 Task: Find connections with filter location San Javier with filter topic #Entrepreneurshipwith filter profile language French with filter current company Jubilant Ingrevia Limited with filter school K.K.Wagh Education Societys College of Engineering, Hirabai Haribai Vidyanagari, Panchavati, Nashik 422003 with filter industry Interior Design with filter service category Leadership Development with filter keywords title Help Desk
Action: Mouse moved to (617, 78)
Screenshot: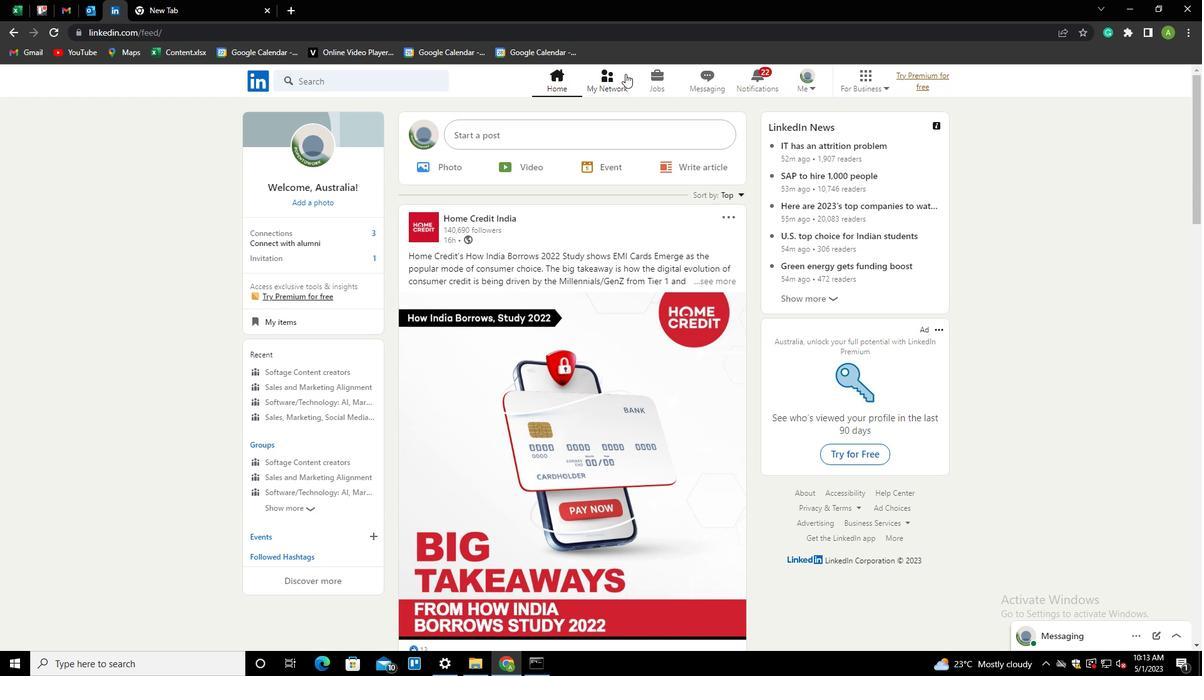 
Action: Mouse pressed left at (617, 78)
Screenshot: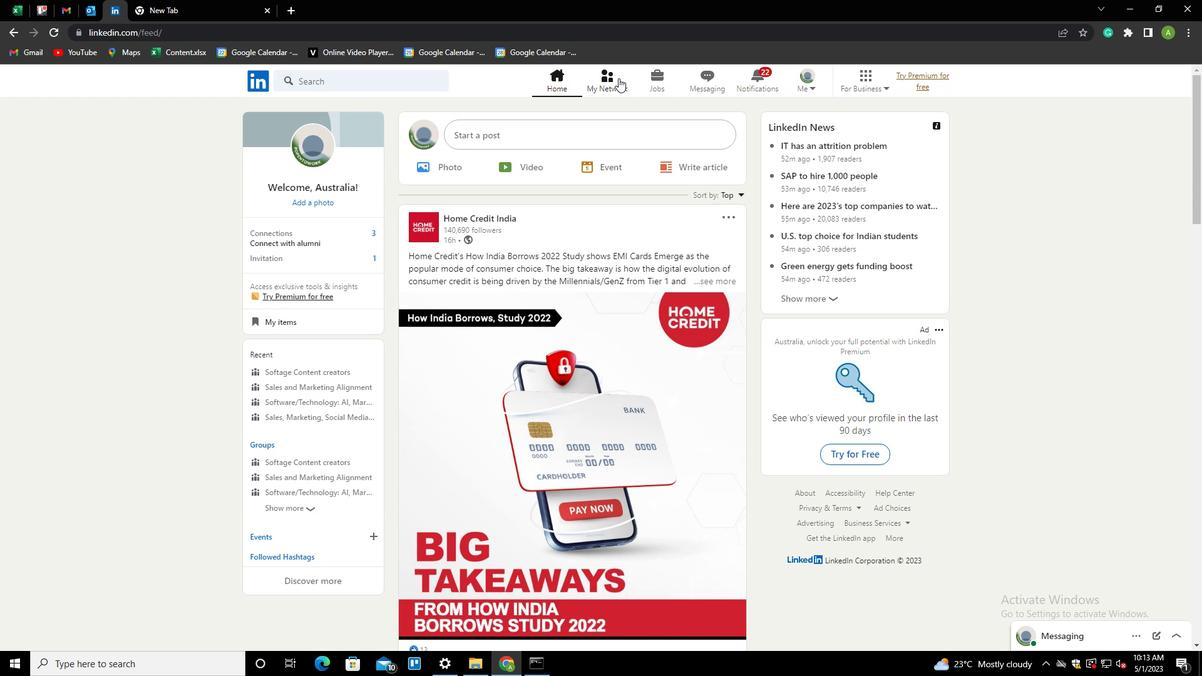 
Action: Mouse moved to (324, 154)
Screenshot: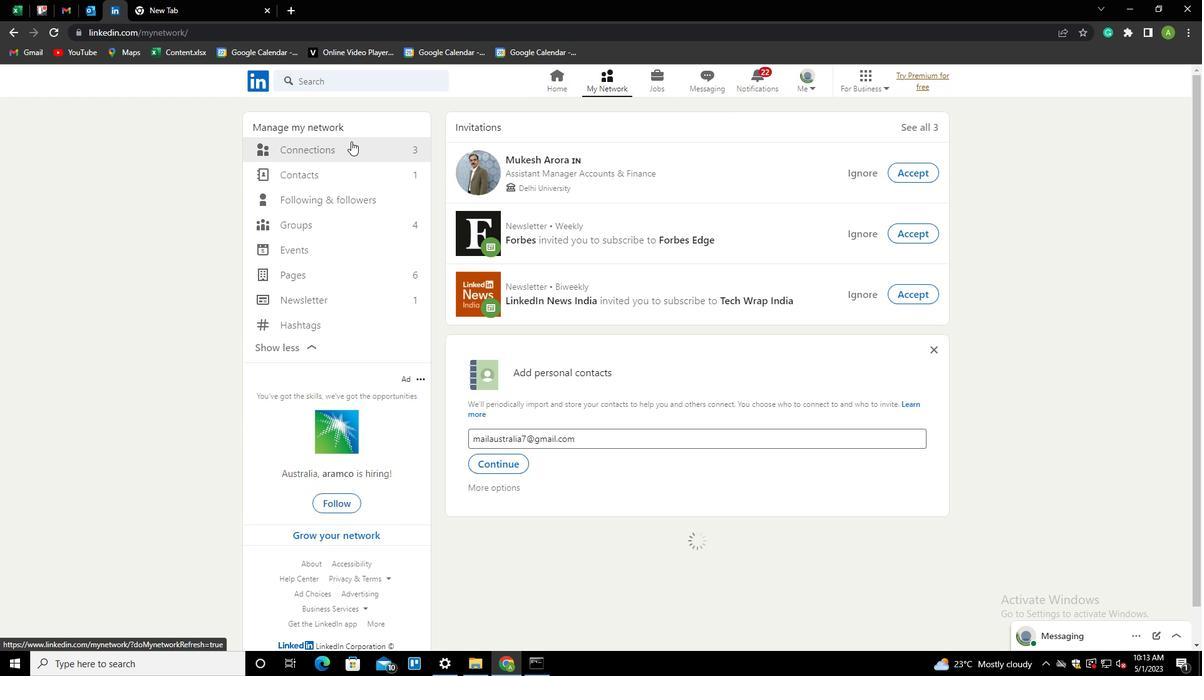 
Action: Mouse pressed left at (324, 154)
Screenshot: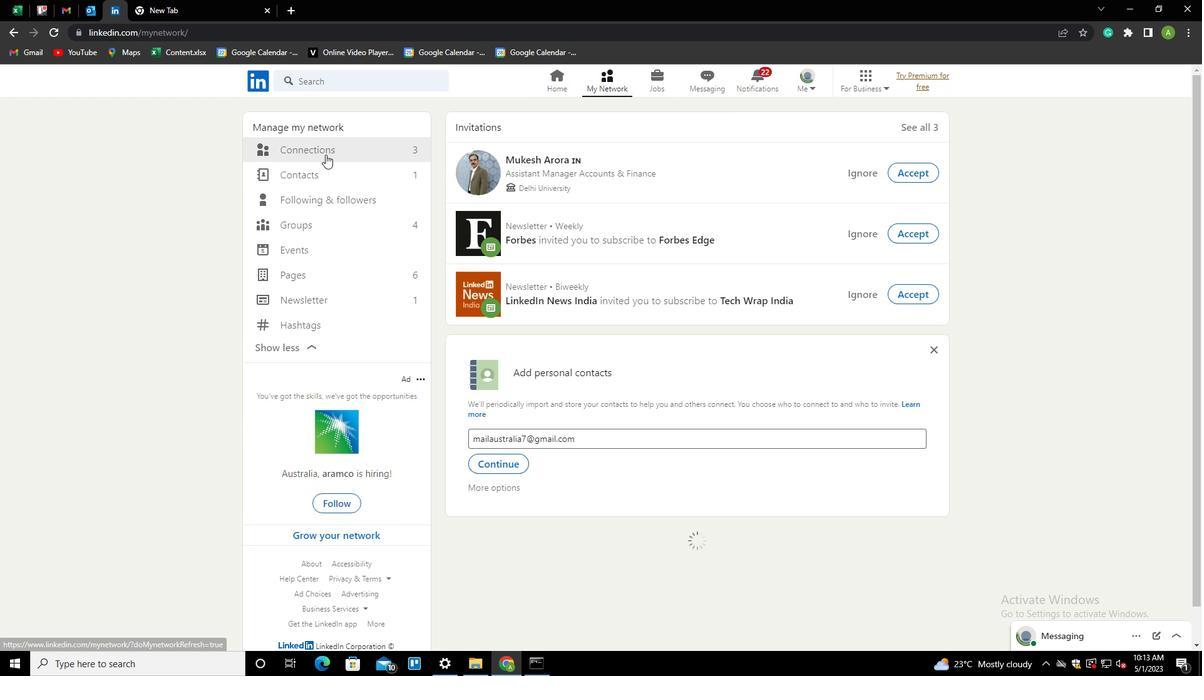 
Action: Mouse moved to (702, 148)
Screenshot: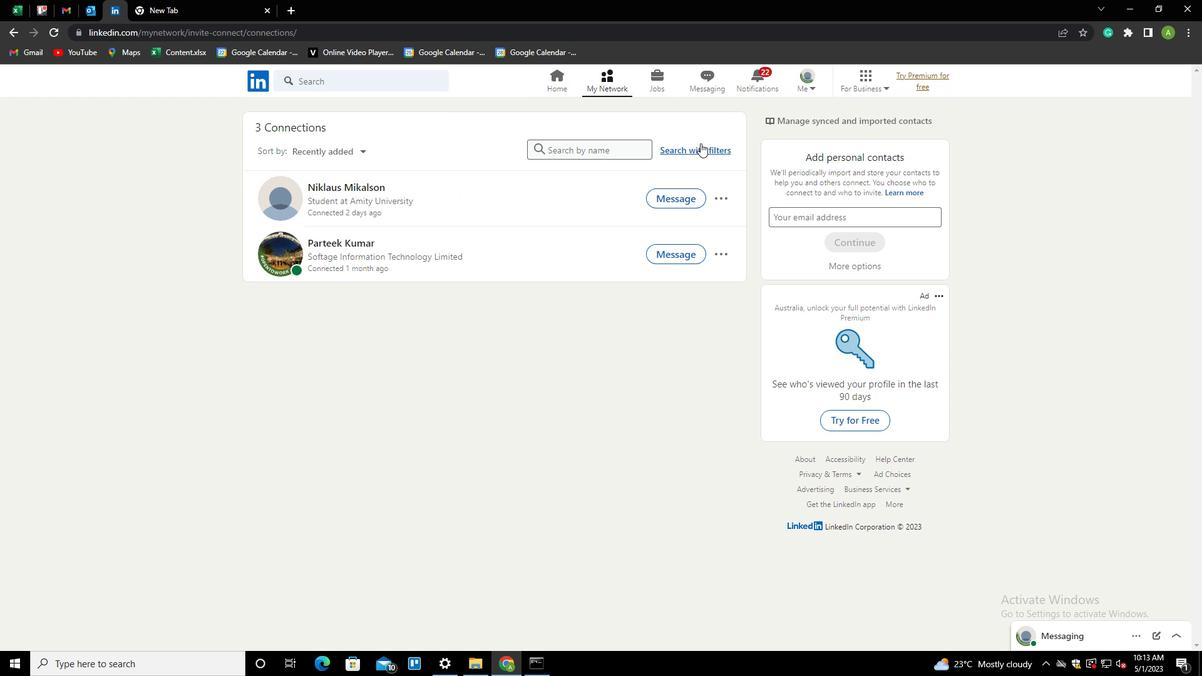 
Action: Mouse pressed left at (702, 148)
Screenshot: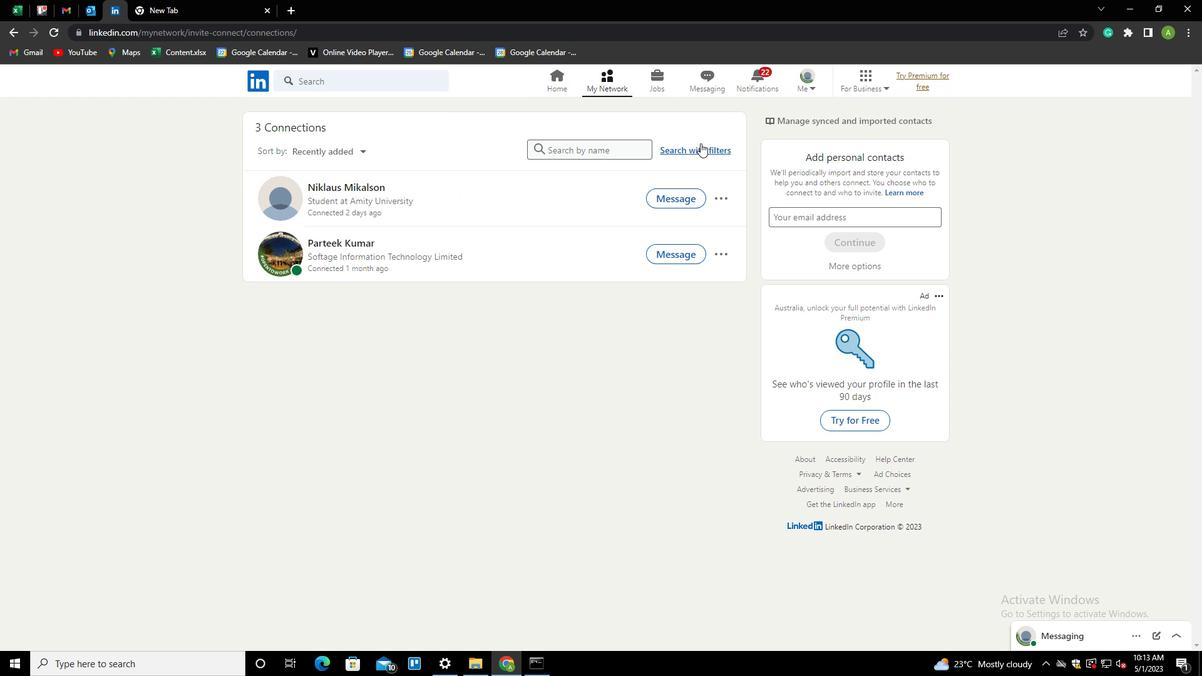 
Action: Mouse moved to (643, 118)
Screenshot: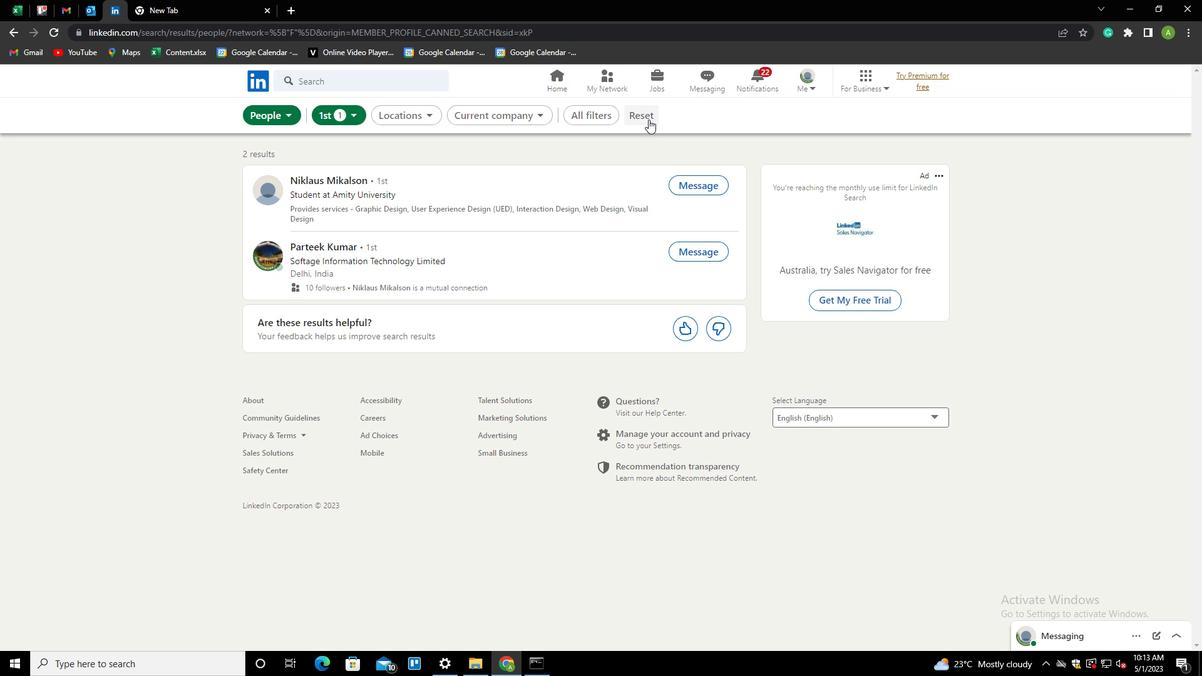 
Action: Mouse pressed left at (643, 118)
Screenshot: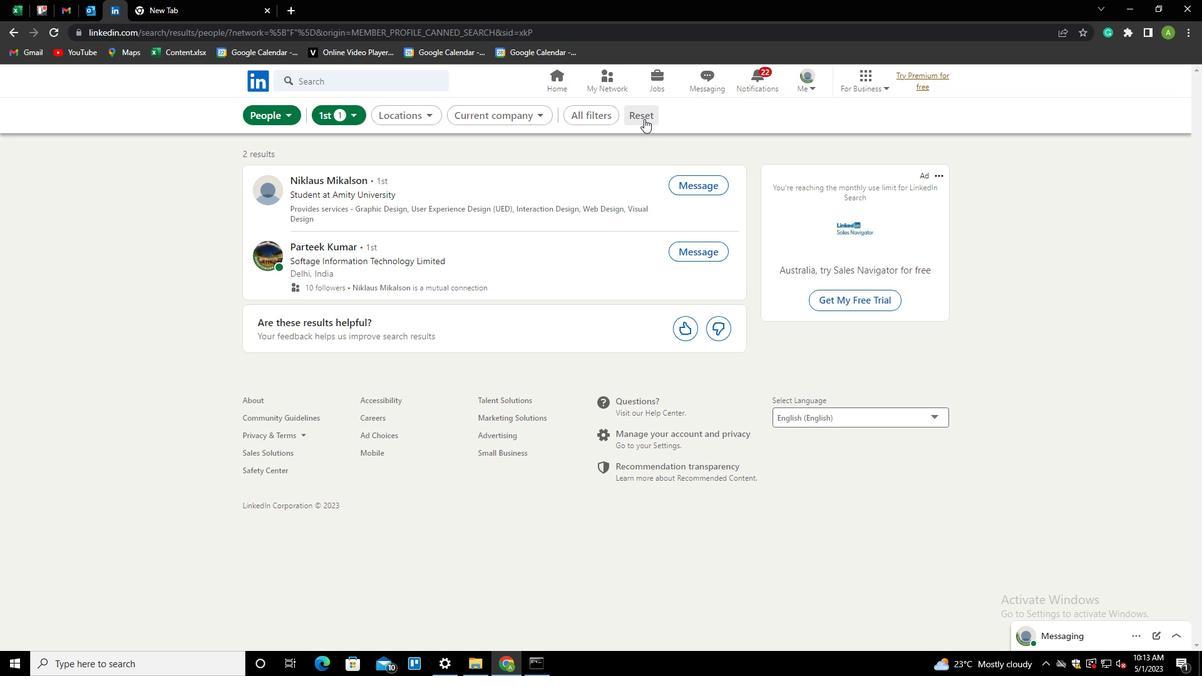 
Action: Mouse moved to (613, 116)
Screenshot: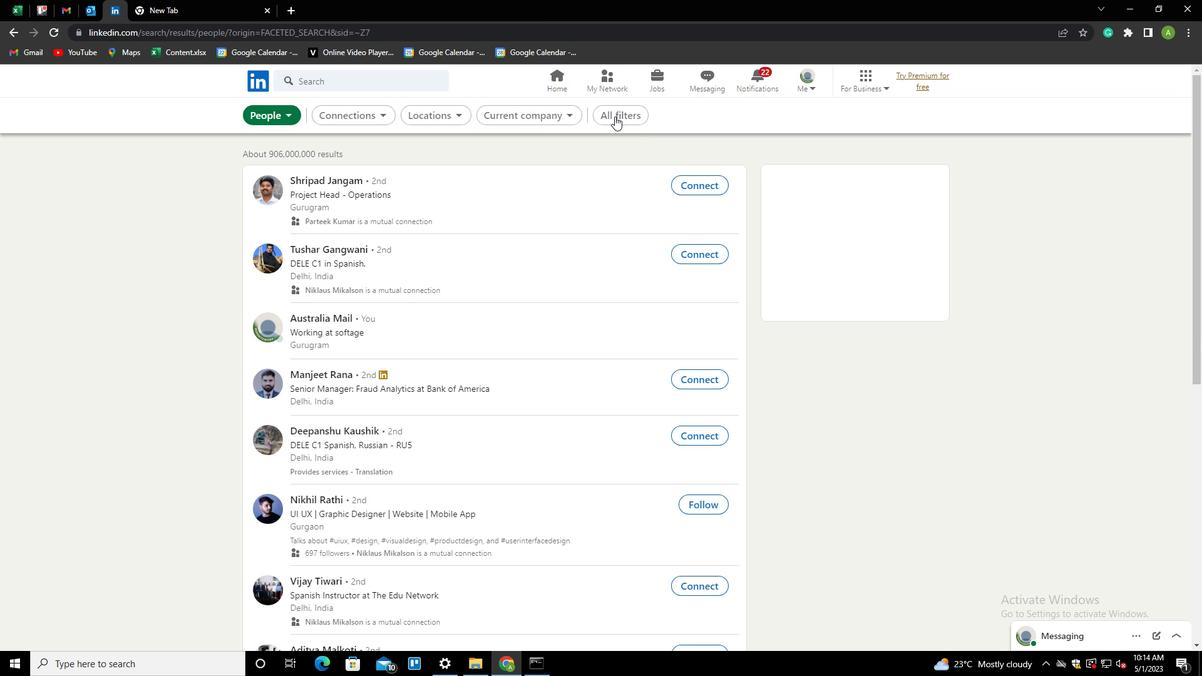
Action: Mouse pressed left at (613, 116)
Screenshot: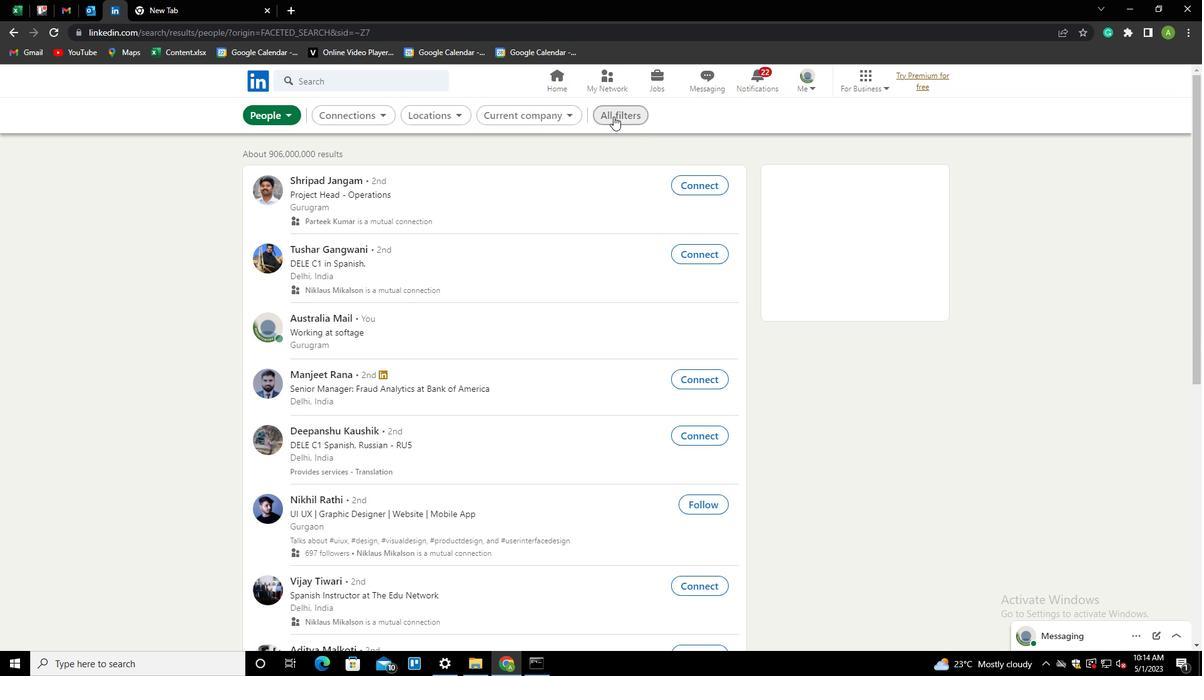 
Action: Mouse moved to (954, 309)
Screenshot: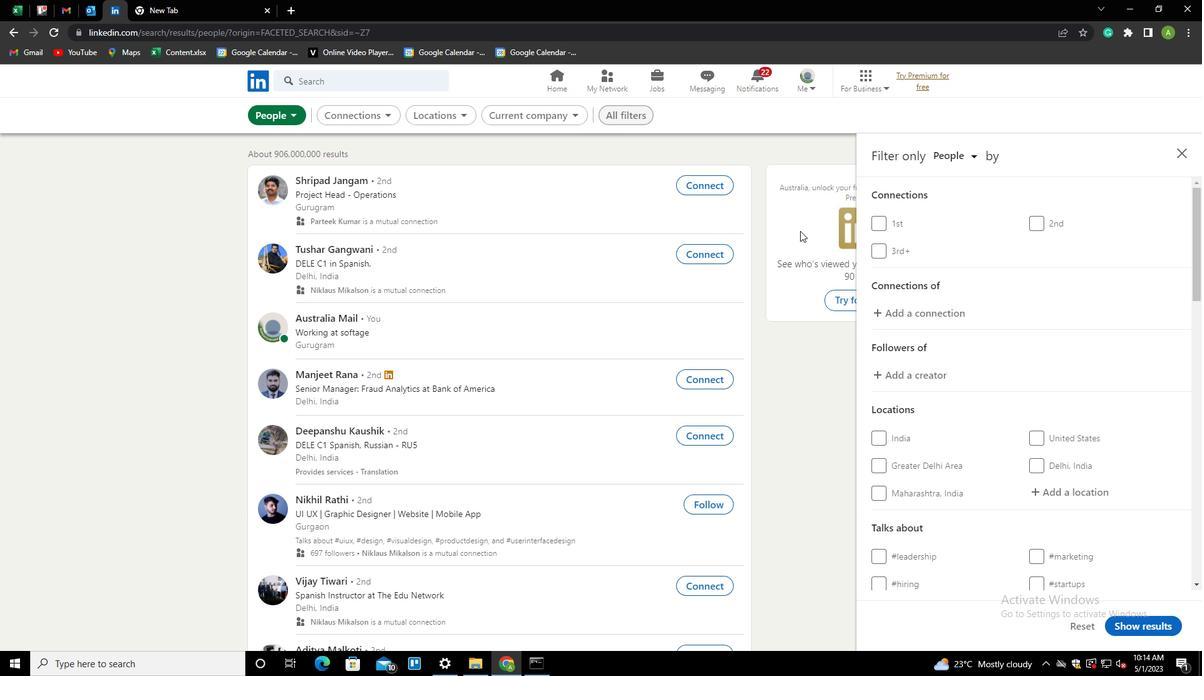 
Action: Mouse scrolled (954, 309) with delta (0, 0)
Screenshot: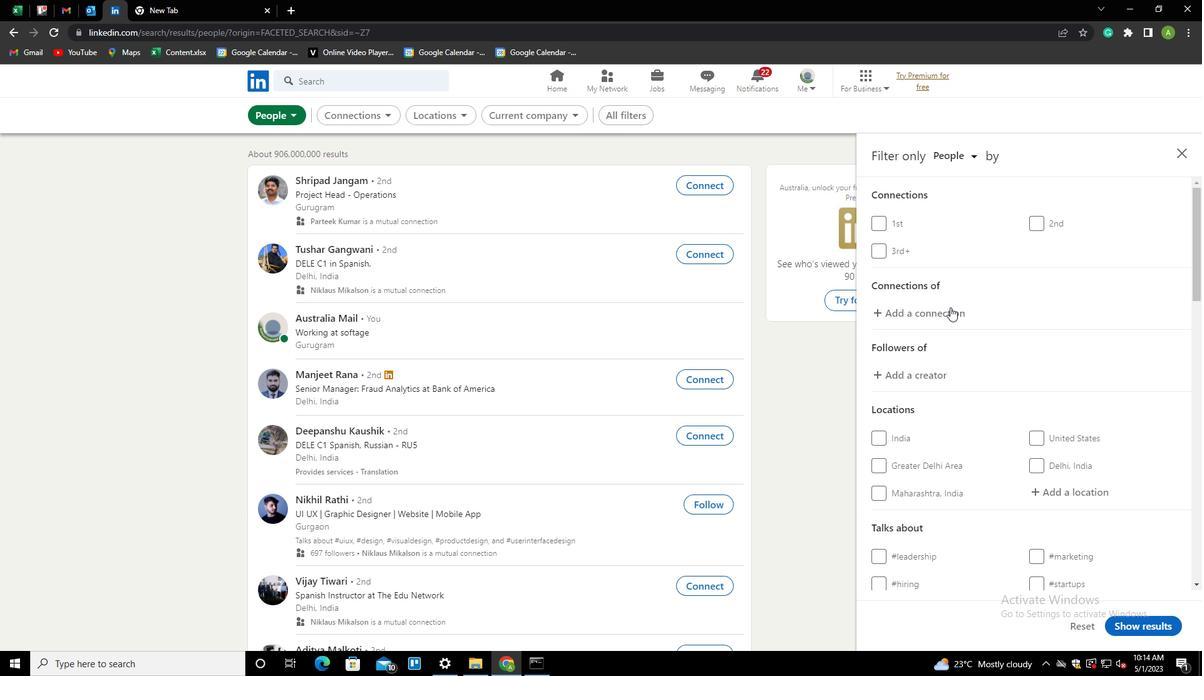 
Action: Mouse scrolled (954, 309) with delta (0, 0)
Screenshot: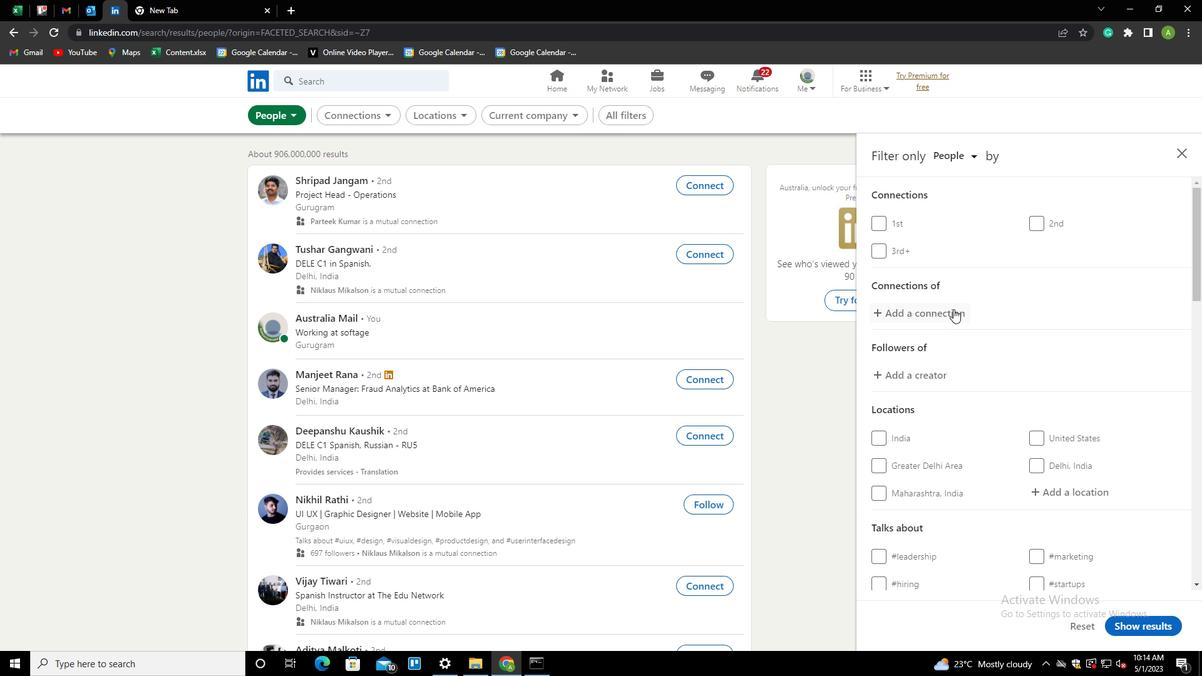 
Action: Mouse scrolled (954, 309) with delta (0, 0)
Screenshot: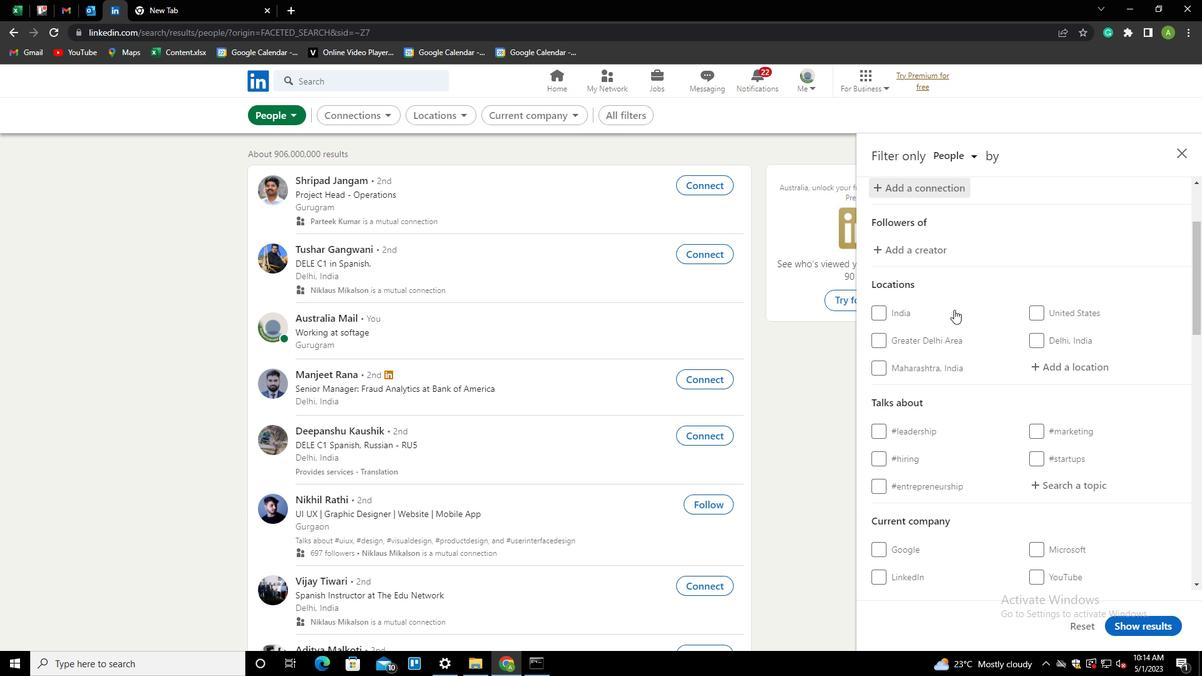 
Action: Mouse moved to (1037, 305)
Screenshot: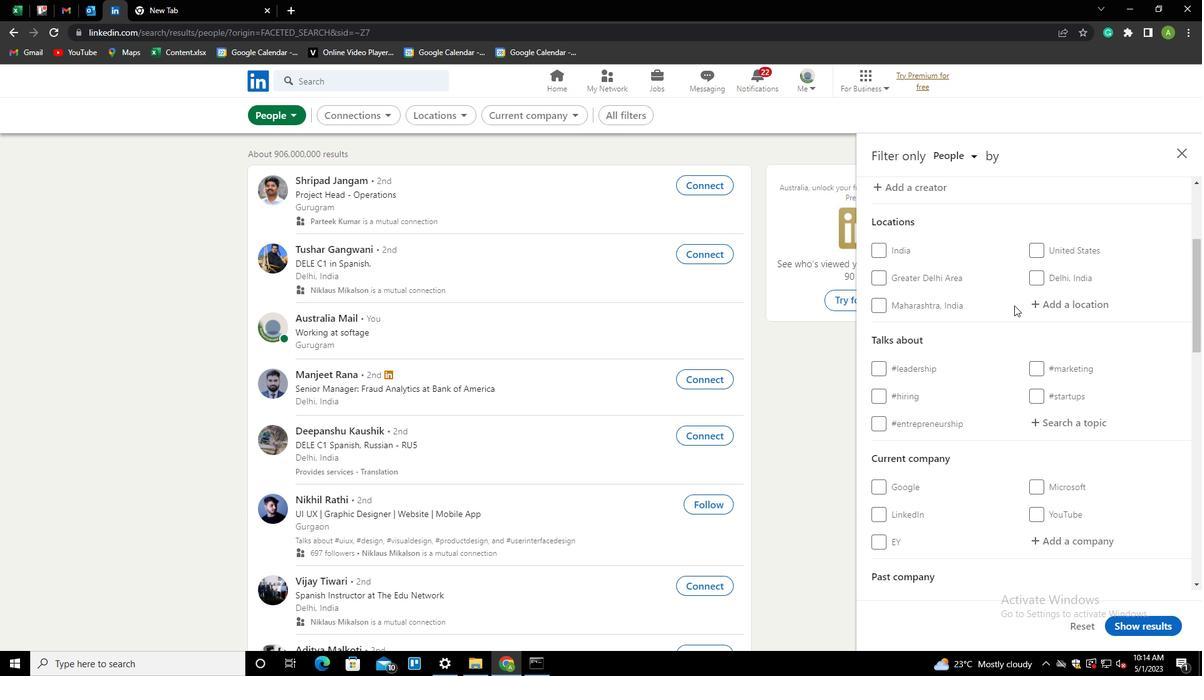 
Action: Mouse pressed left at (1037, 305)
Screenshot: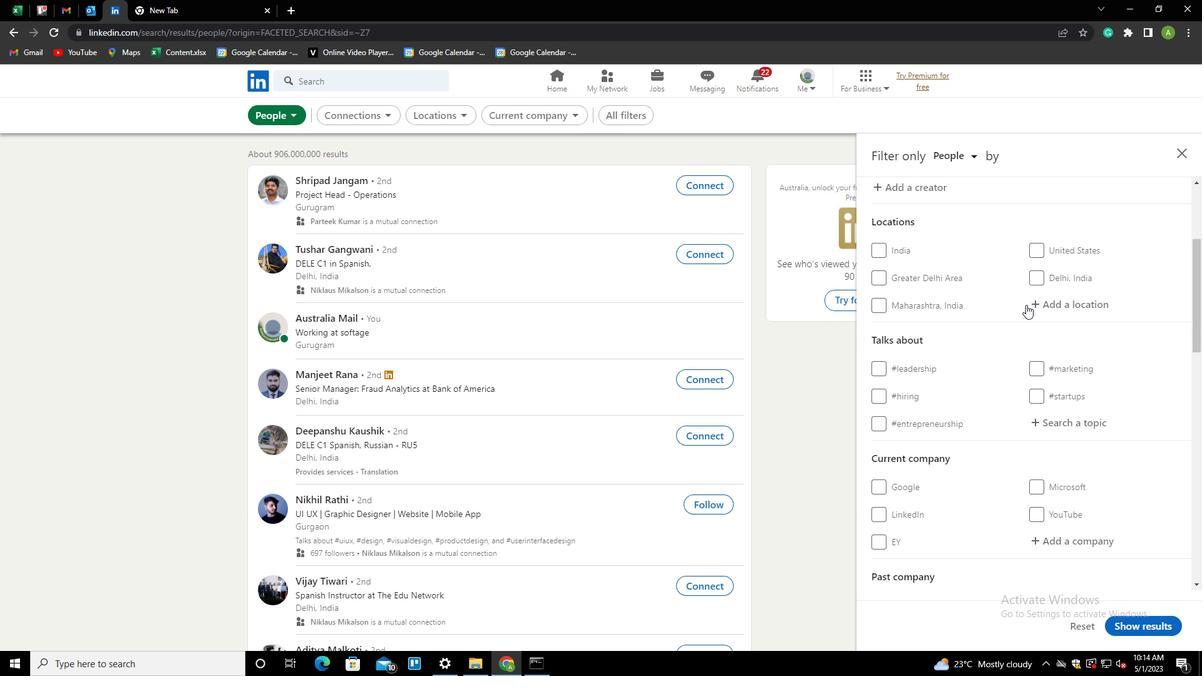 
Action: Mouse moved to (1038, 305)
Screenshot: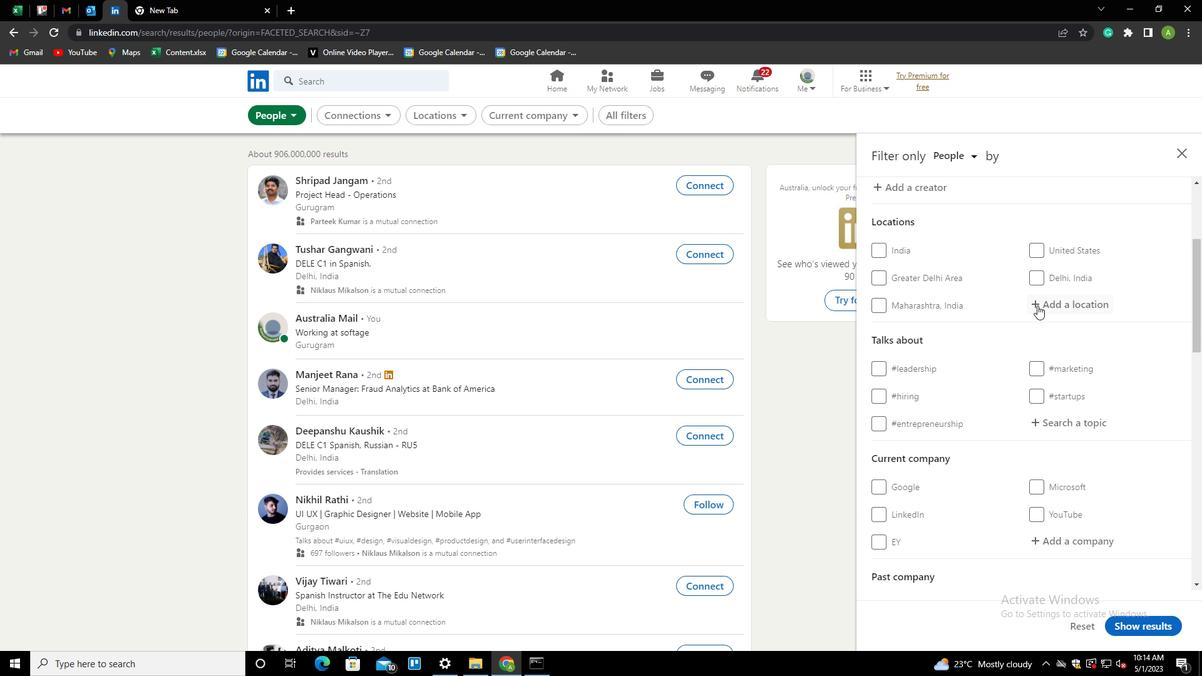 
Action: Key pressed <Key.shift><Key.shift><Key.shift><Key.shift><Key.shift>S
Screenshot: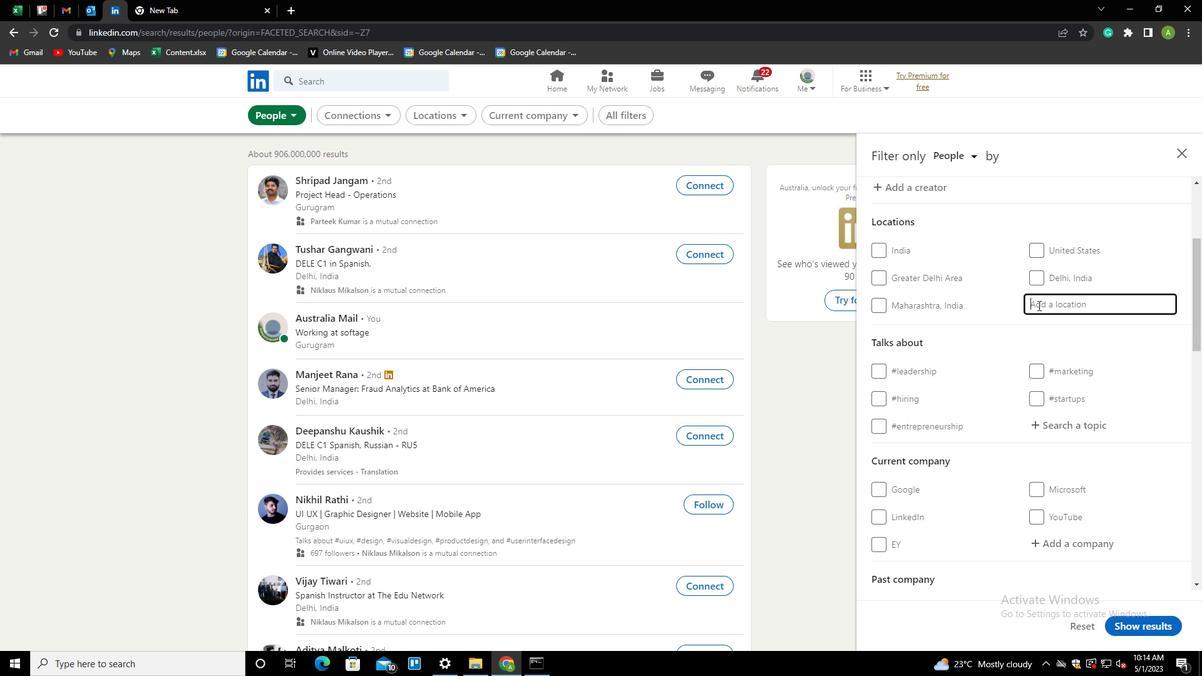 
Action: Mouse moved to (1028, 311)
Screenshot: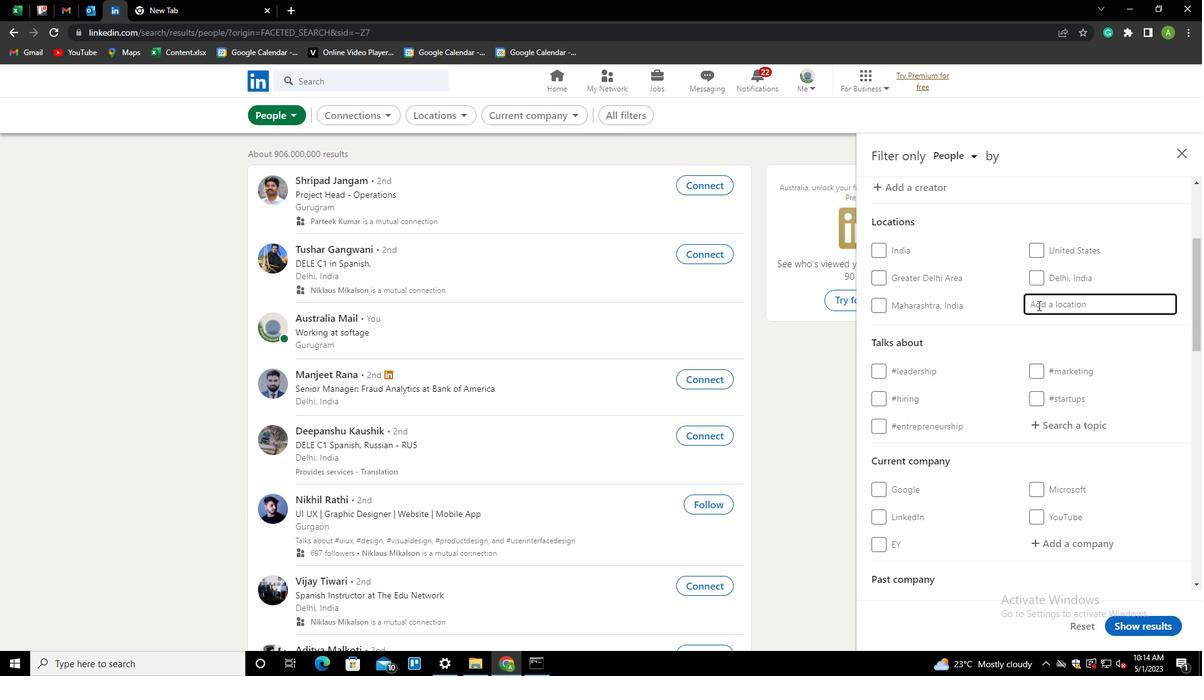 
Action: Key pressed AN<Key.shift>H<Key.backspace><Key.space><Key.shift>HA<Key.backspace><Key.backspace>JAVIER<Key.down><Key.enter>
Screenshot: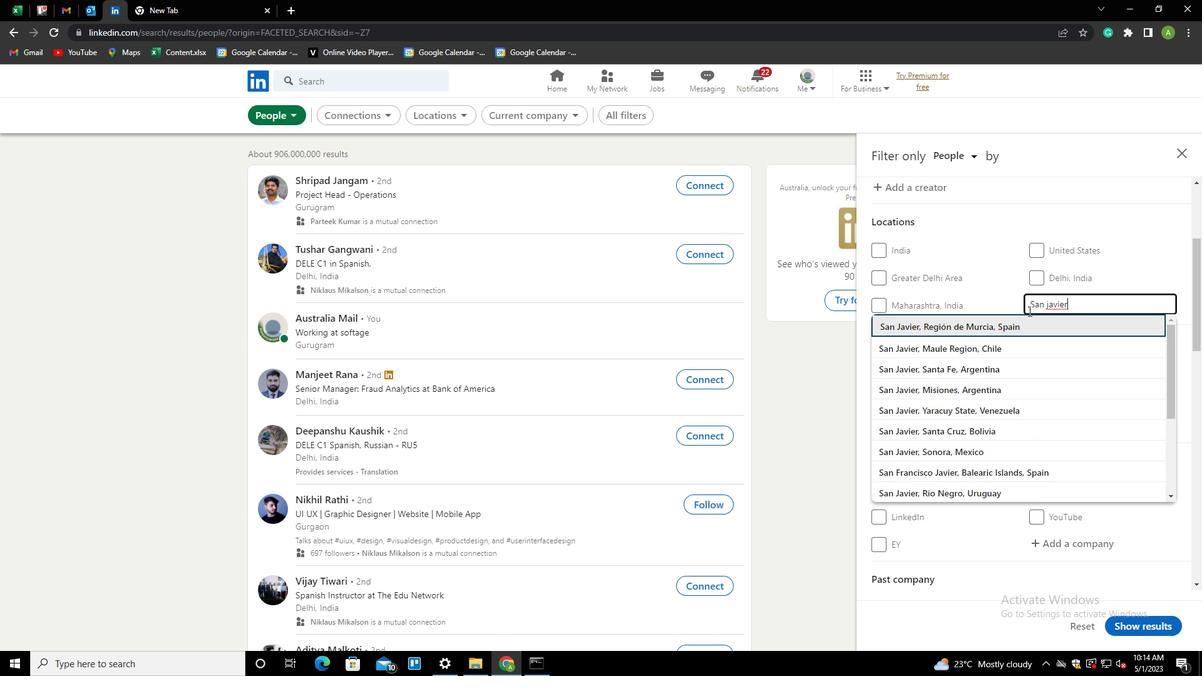 
Action: Mouse scrolled (1028, 310) with delta (0, 0)
Screenshot: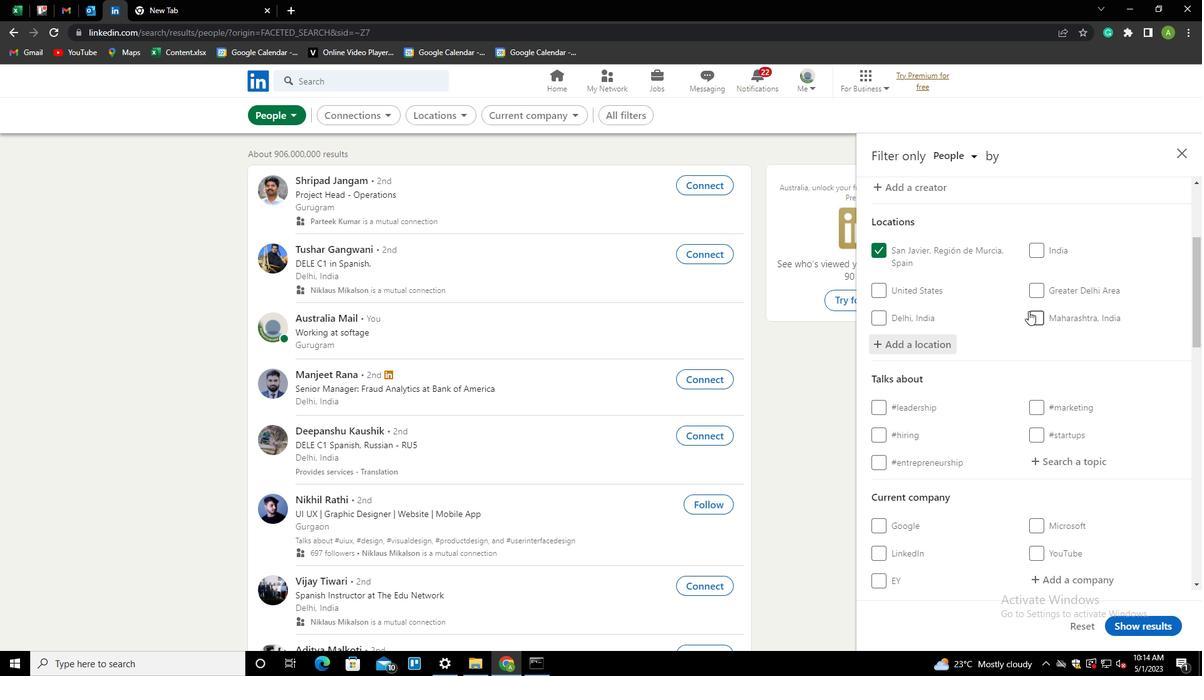 
Action: Mouse scrolled (1028, 310) with delta (0, 0)
Screenshot: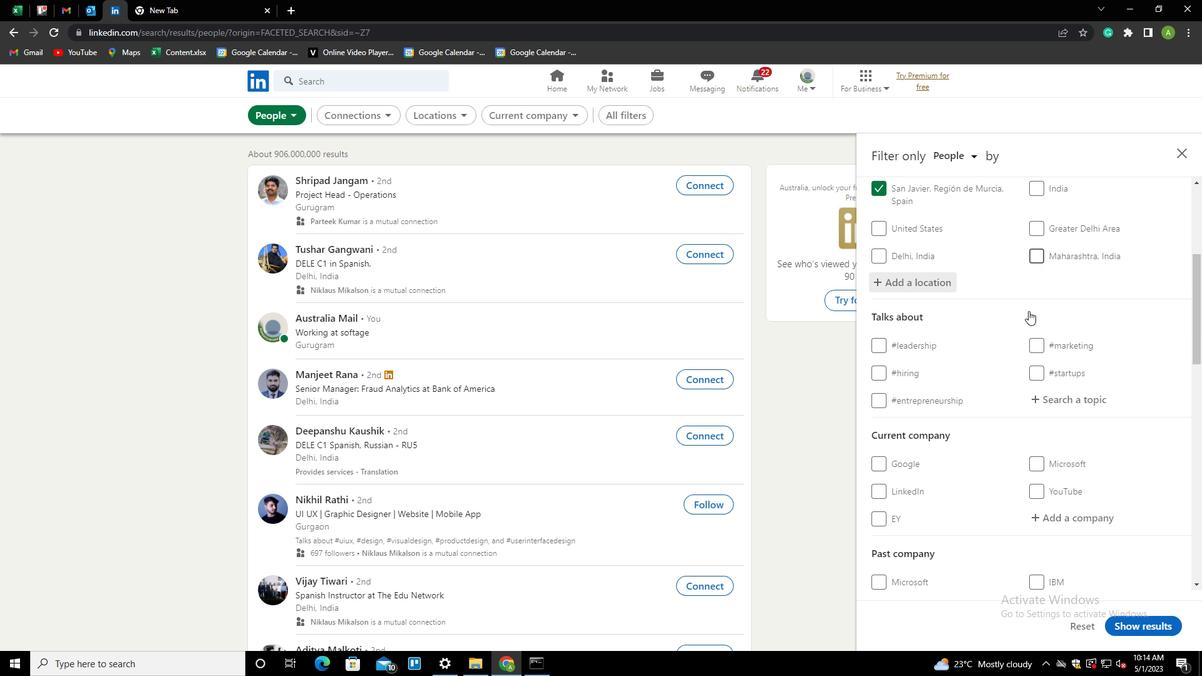 
Action: Mouse moved to (1037, 343)
Screenshot: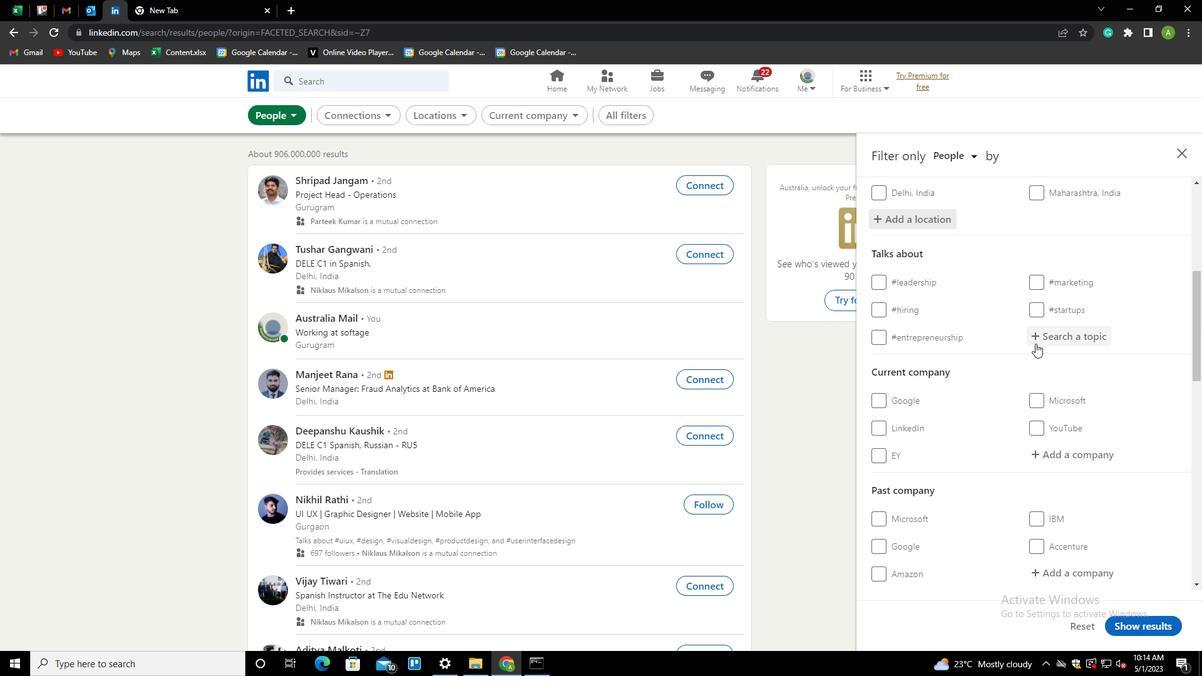 
Action: Mouse pressed left at (1037, 343)
Screenshot: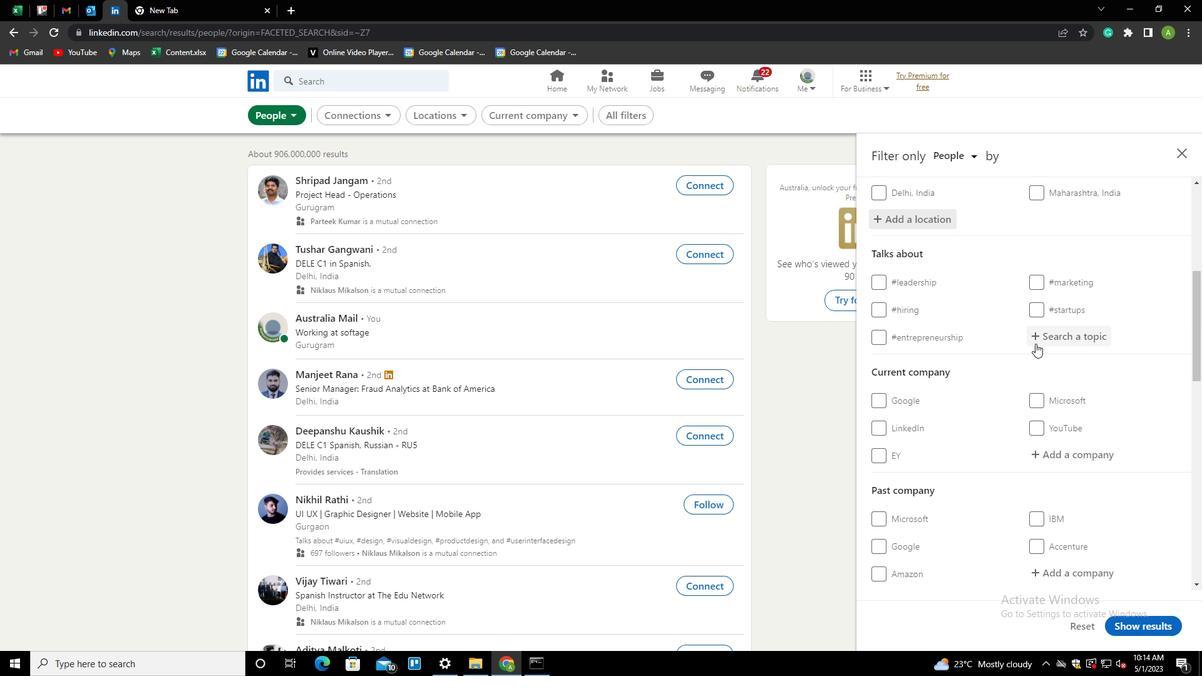 
Action: Key pressed <Key.shift>ENTREPRE<Key.down><Key.down><Key.down><Key.enter>
Screenshot: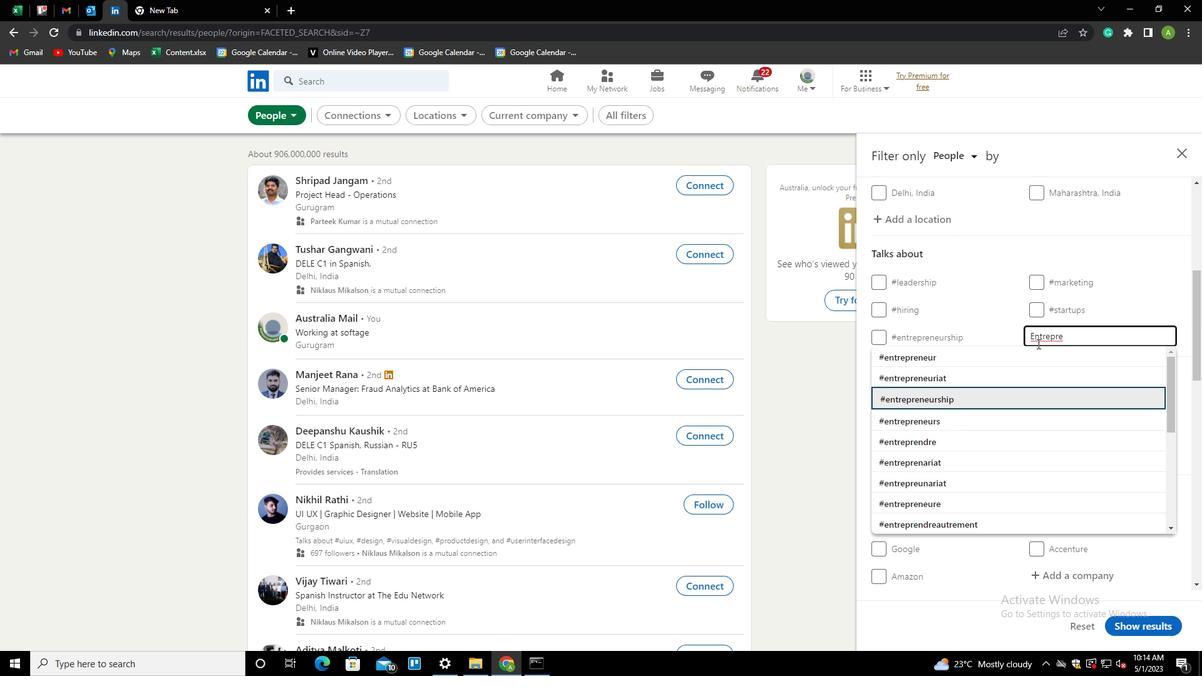 
Action: Mouse scrolled (1037, 343) with delta (0, 0)
Screenshot: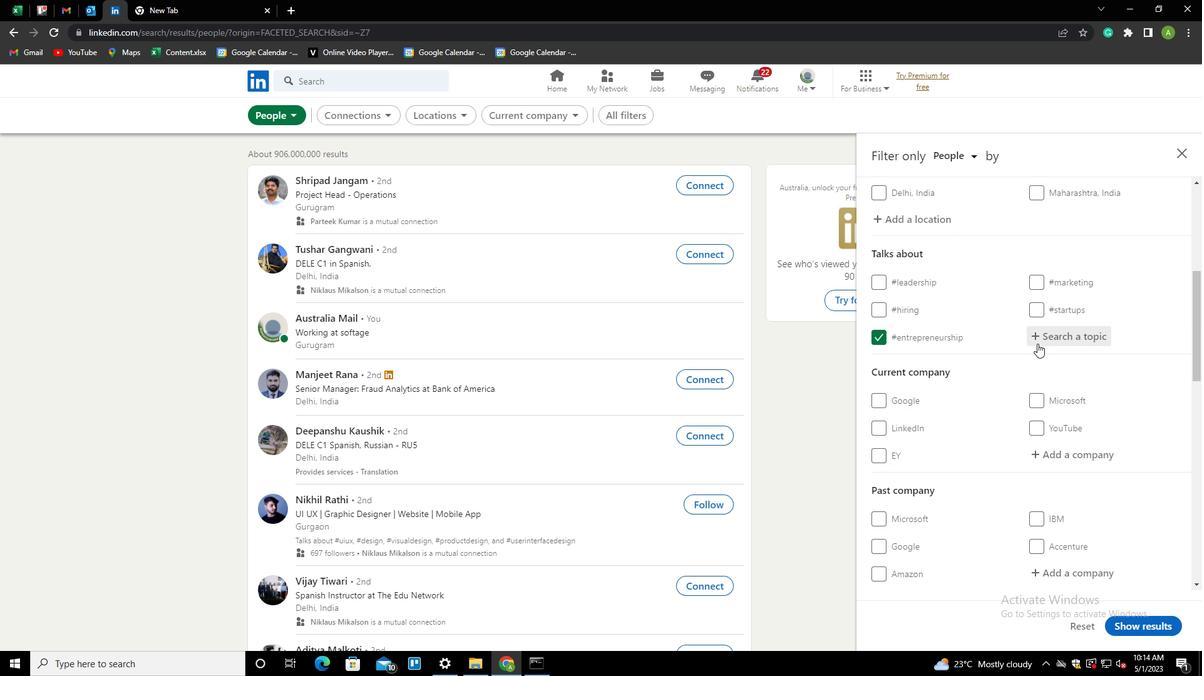 
Action: Mouse scrolled (1037, 343) with delta (0, 0)
Screenshot: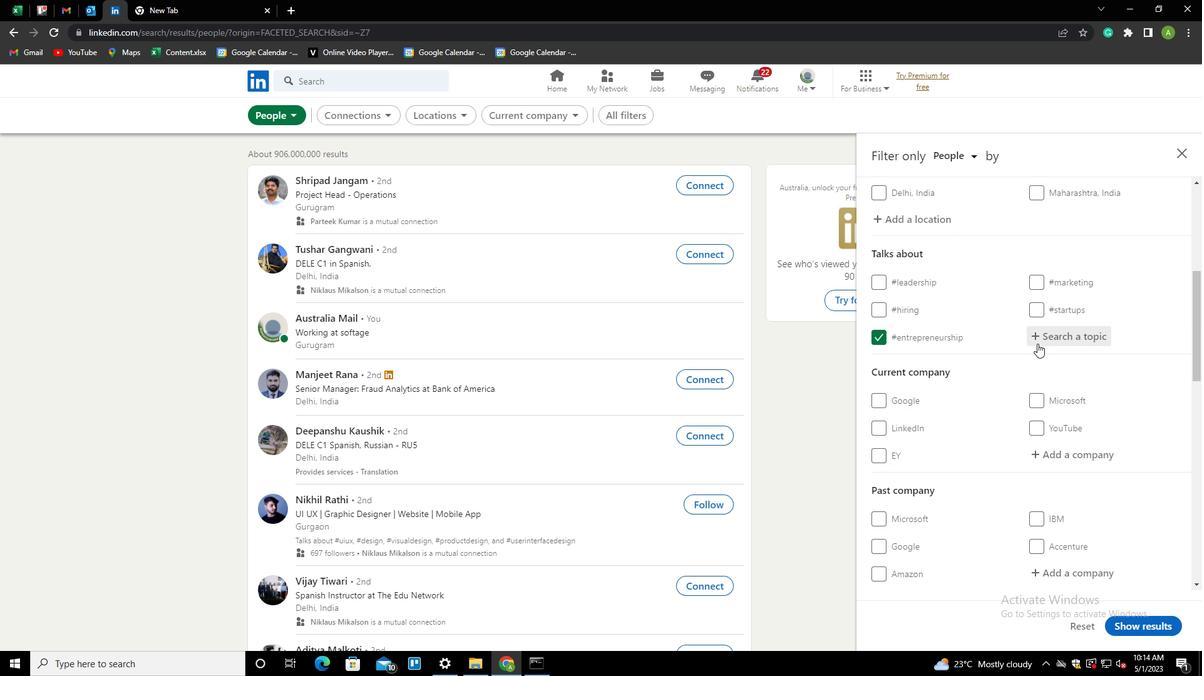 
Action: Mouse scrolled (1037, 343) with delta (0, 0)
Screenshot: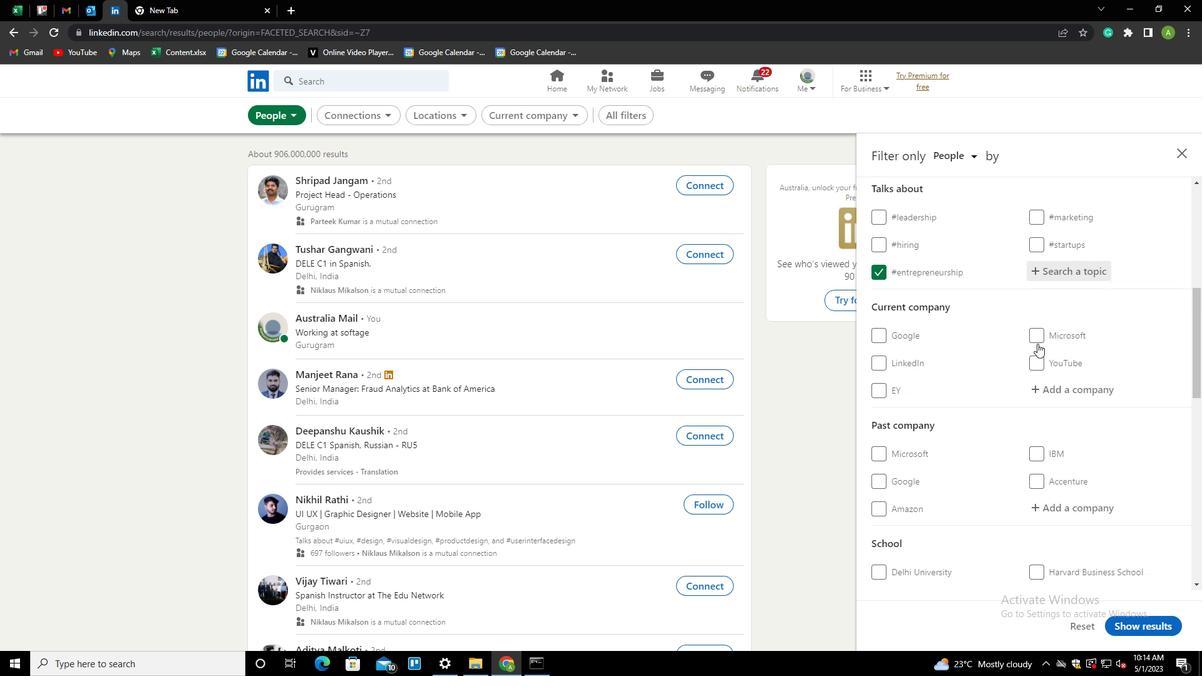 
Action: Mouse scrolled (1037, 343) with delta (0, 0)
Screenshot: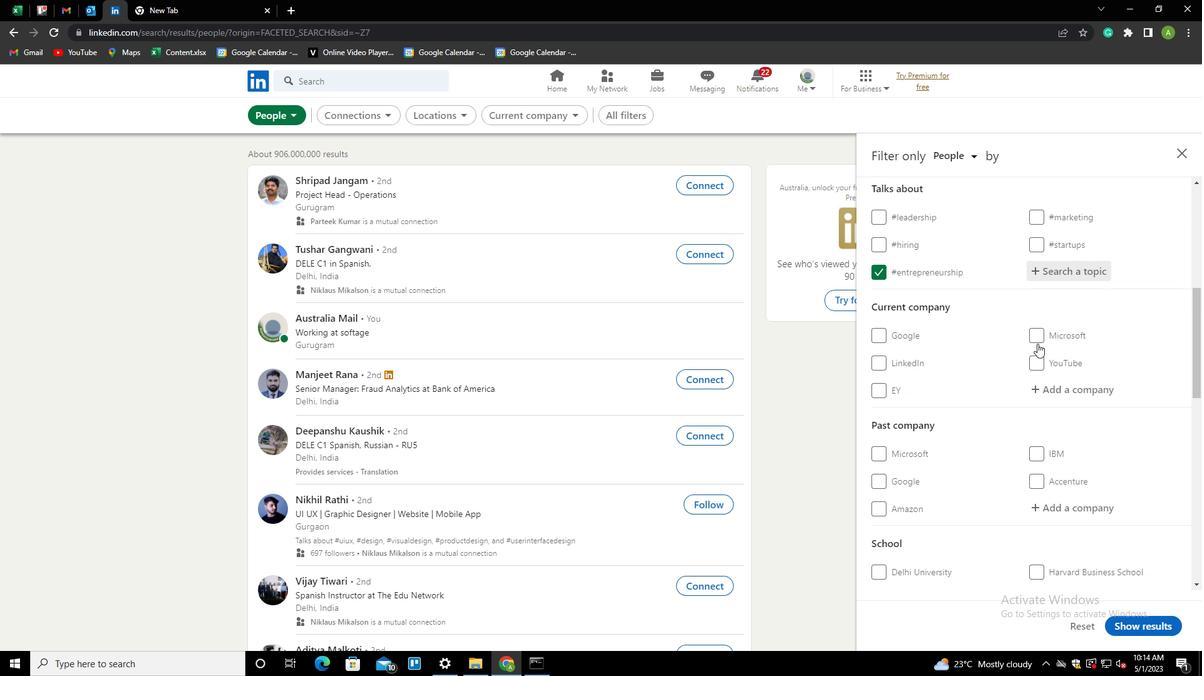 
Action: Mouse scrolled (1037, 343) with delta (0, 0)
Screenshot: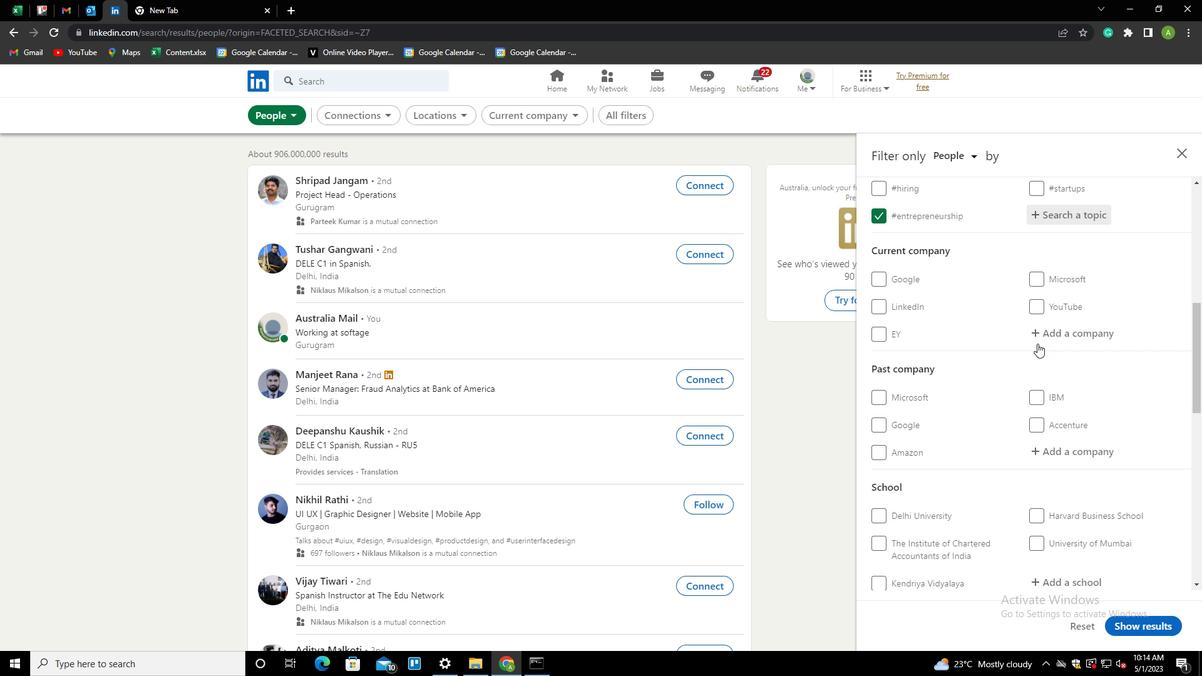 
Action: Mouse scrolled (1037, 343) with delta (0, 0)
Screenshot: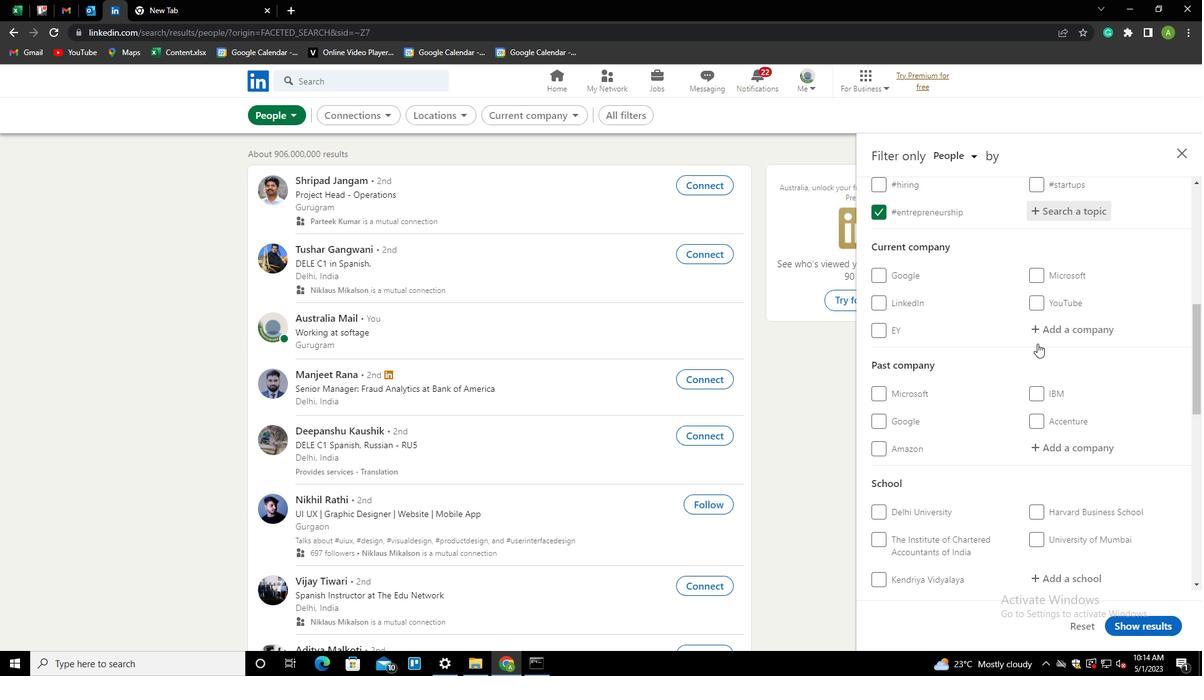
Action: Mouse scrolled (1037, 343) with delta (0, 0)
Screenshot: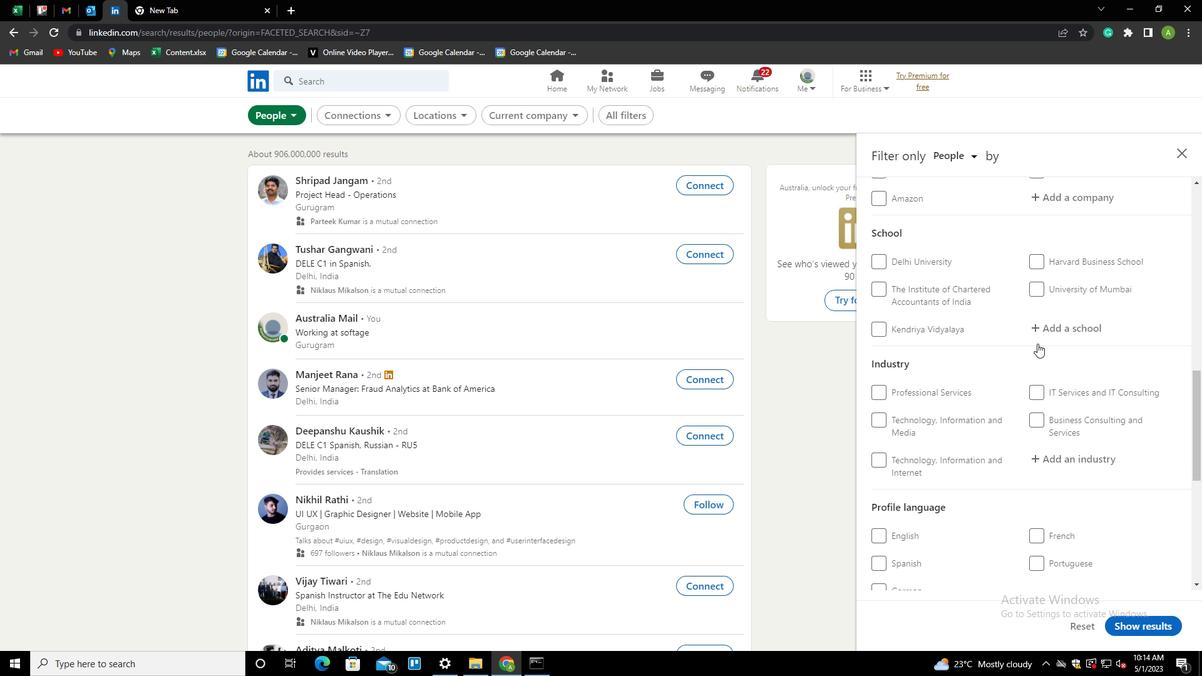 
Action: Mouse scrolled (1037, 343) with delta (0, 0)
Screenshot: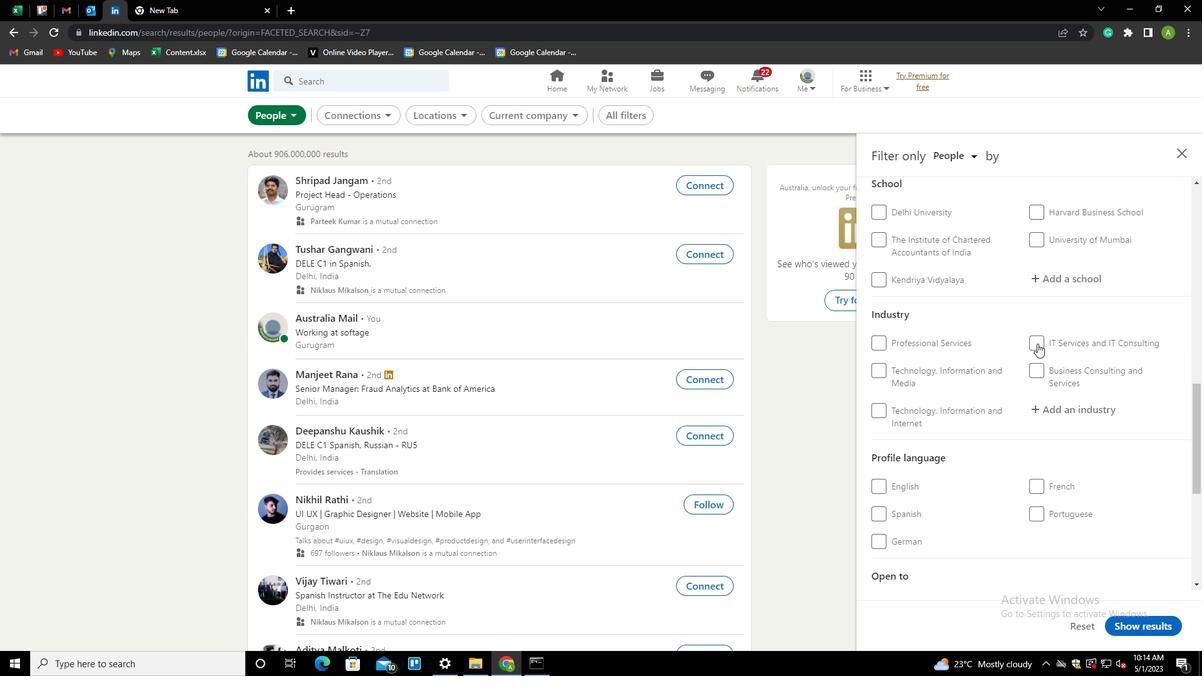 
Action: Mouse moved to (1040, 412)
Screenshot: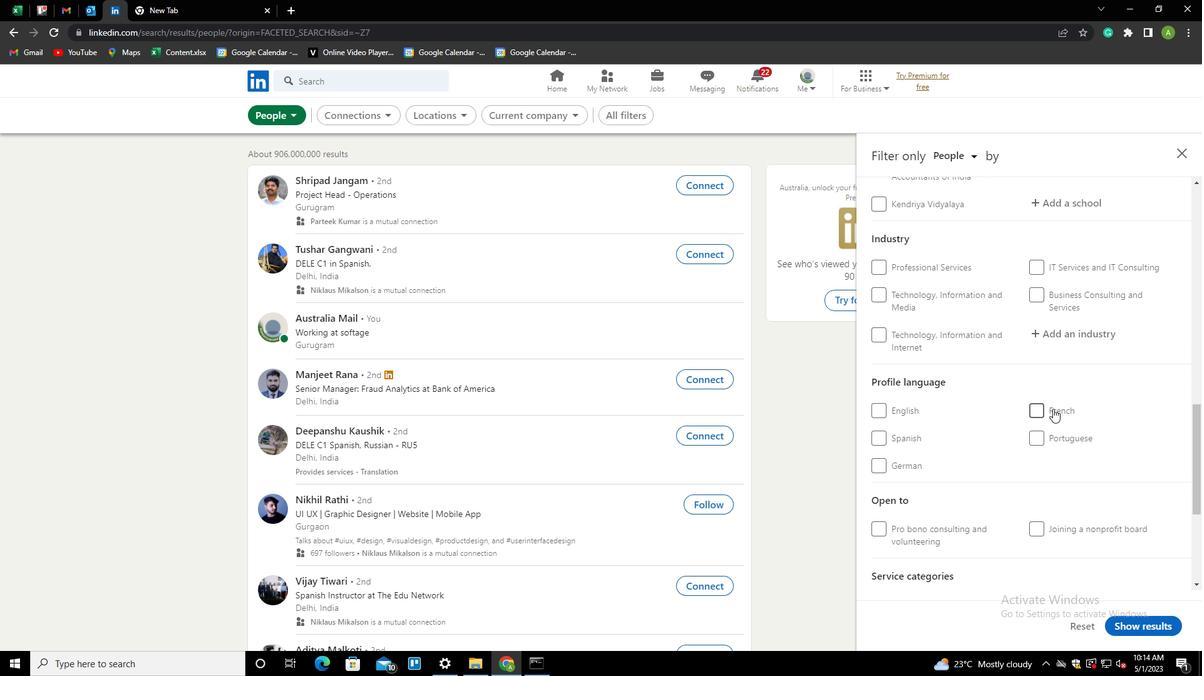 
Action: Mouse pressed left at (1040, 412)
Screenshot: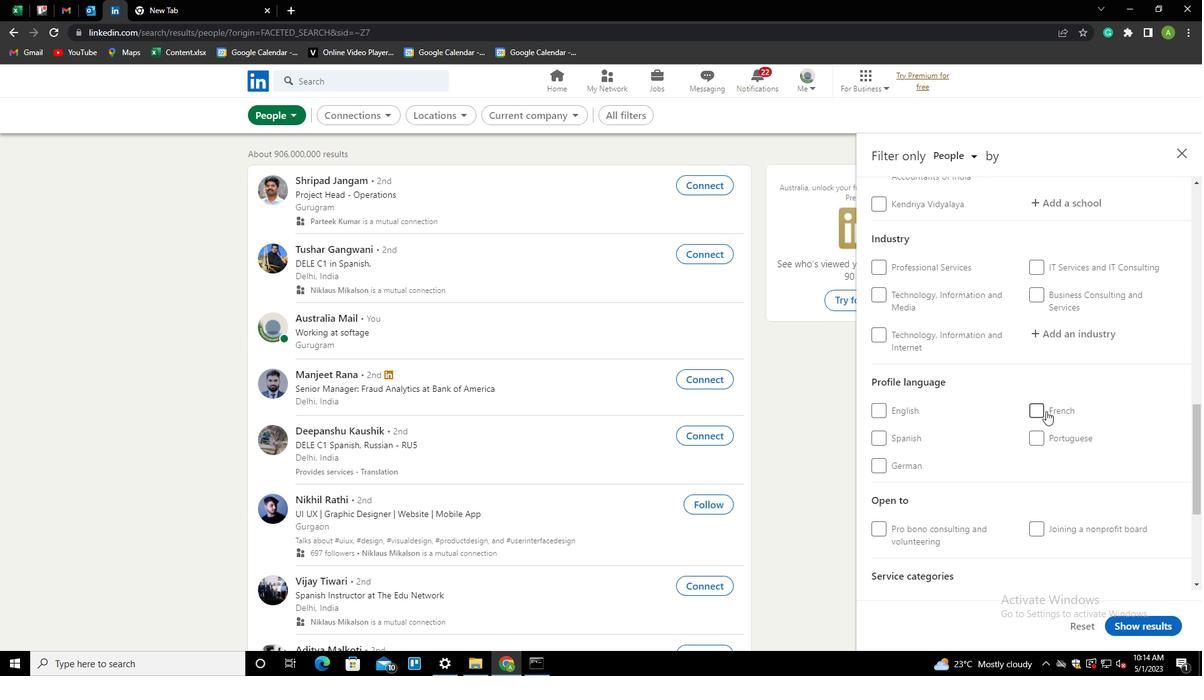 
Action: Mouse moved to (1086, 421)
Screenshot: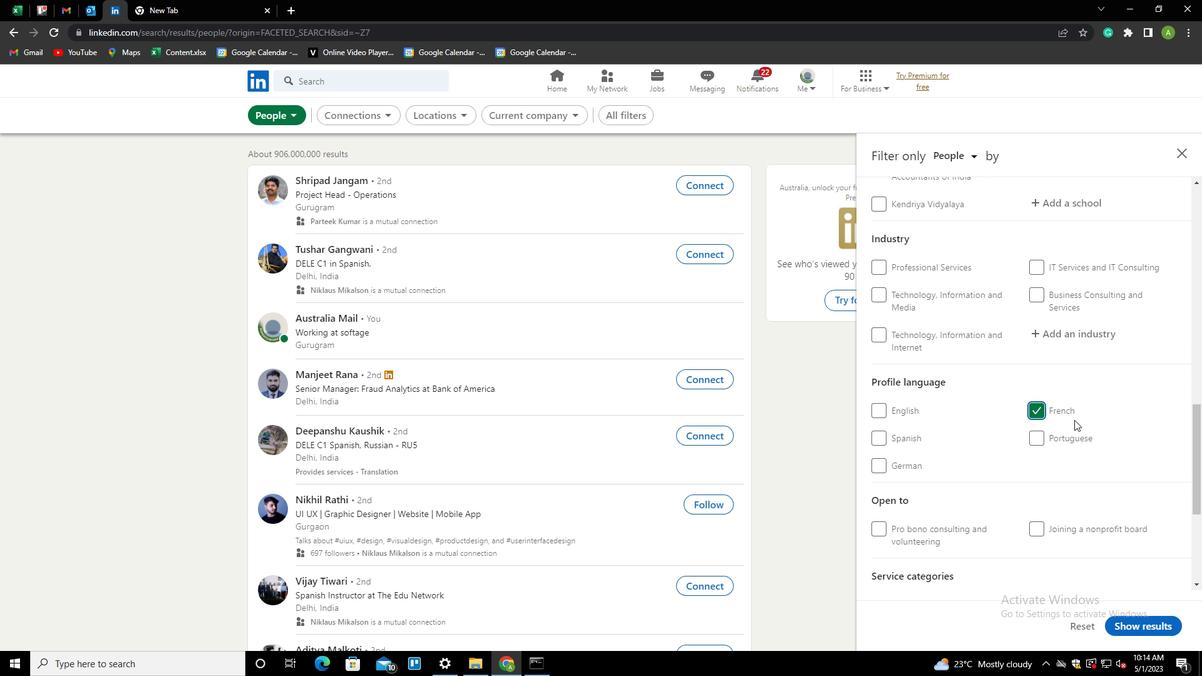 
Action: Mouse scrolled (1086, 422) with delta (0, 0)
Screenshot: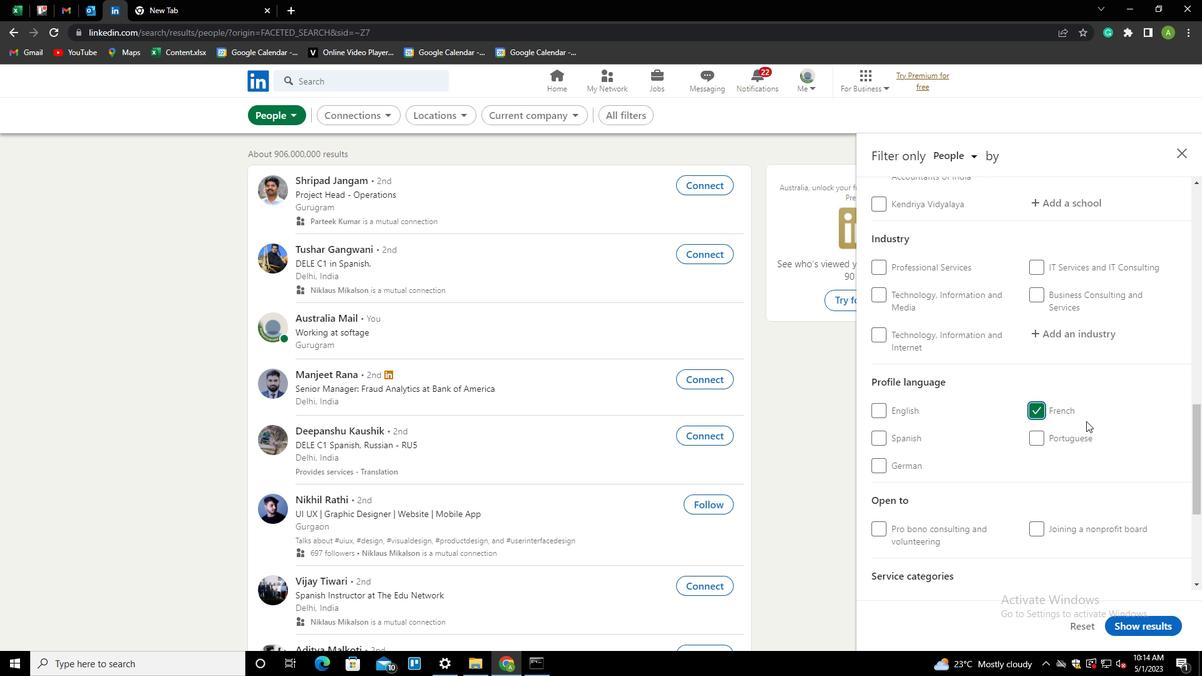 
Action: Mouse scrolled (1086, 422) with delta (0, 0)
Screenshot: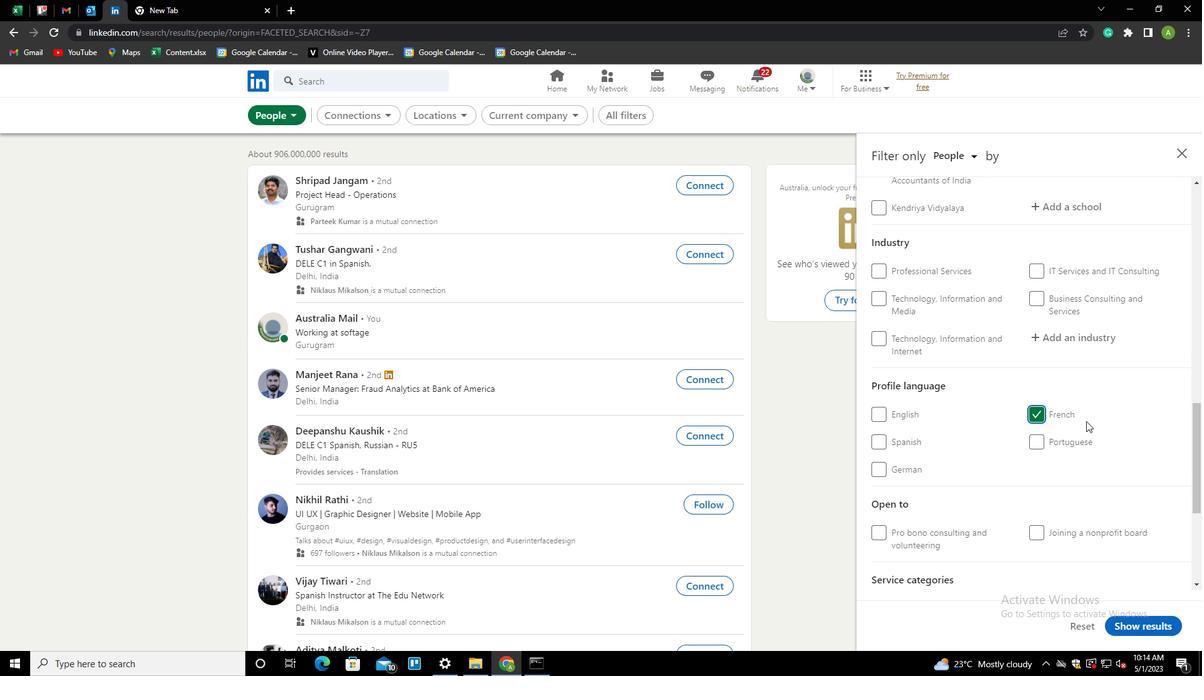 
Action: Mouse scrolled (1086, 422) with delta (0, 0)
Screenshot: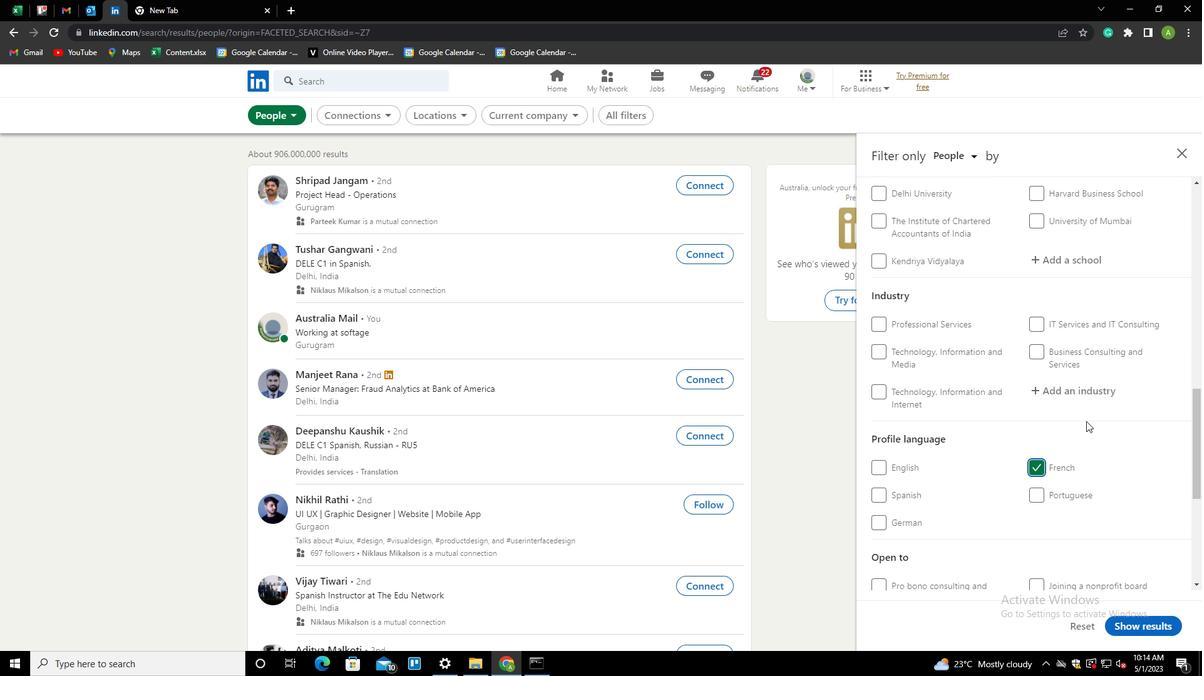 
Action: Mouse scrolled (1086, 422) with delta (0, 0)
Screenshot: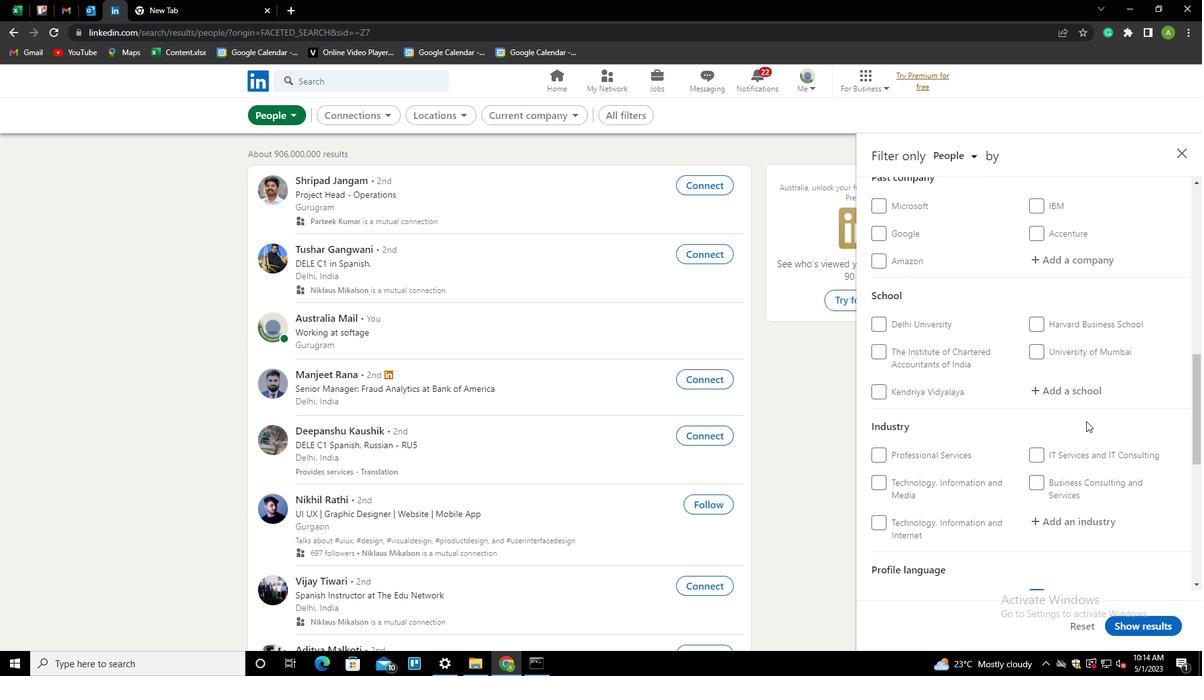 
Action: Mouse scrolled (1086, 422) with delta (0, 0)
Screenshot: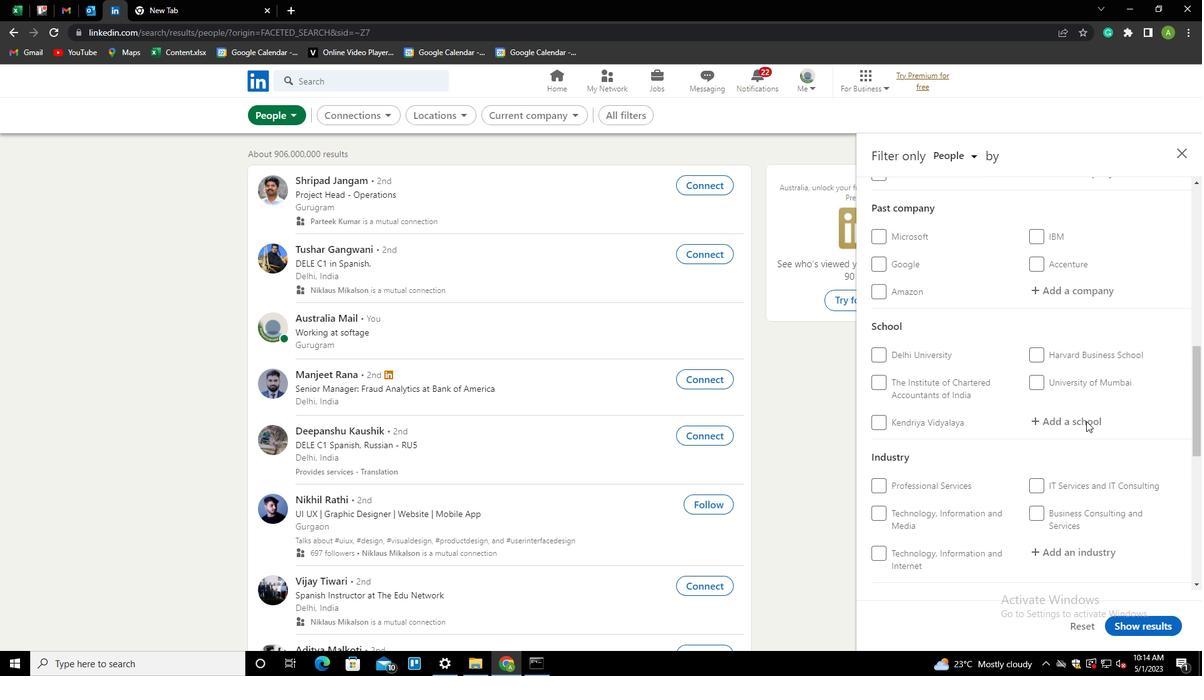 
Action: Mouse scrolled (1086, 422) with delta (0, 0)
Screenshot: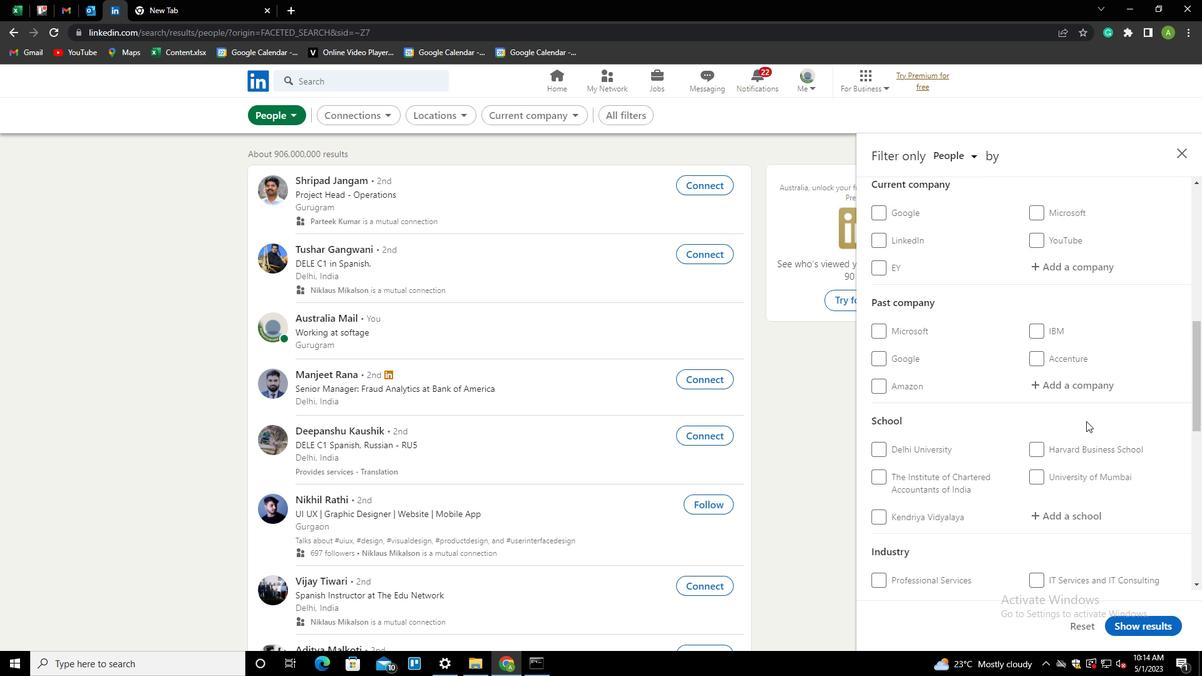 
Action: Mouse scrolled (1086, 422) with delta (0, 0)
Screenshot: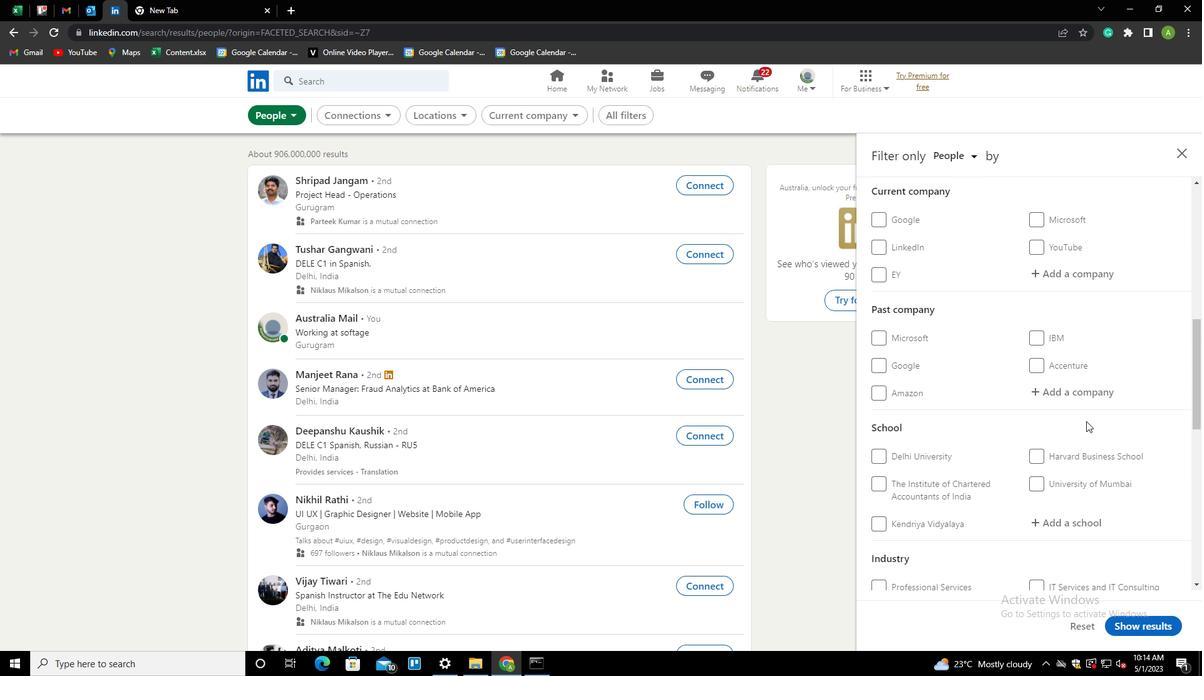 
Action: Mouse scrolled (1086, 422) with delta (0, 0)
Screenshot: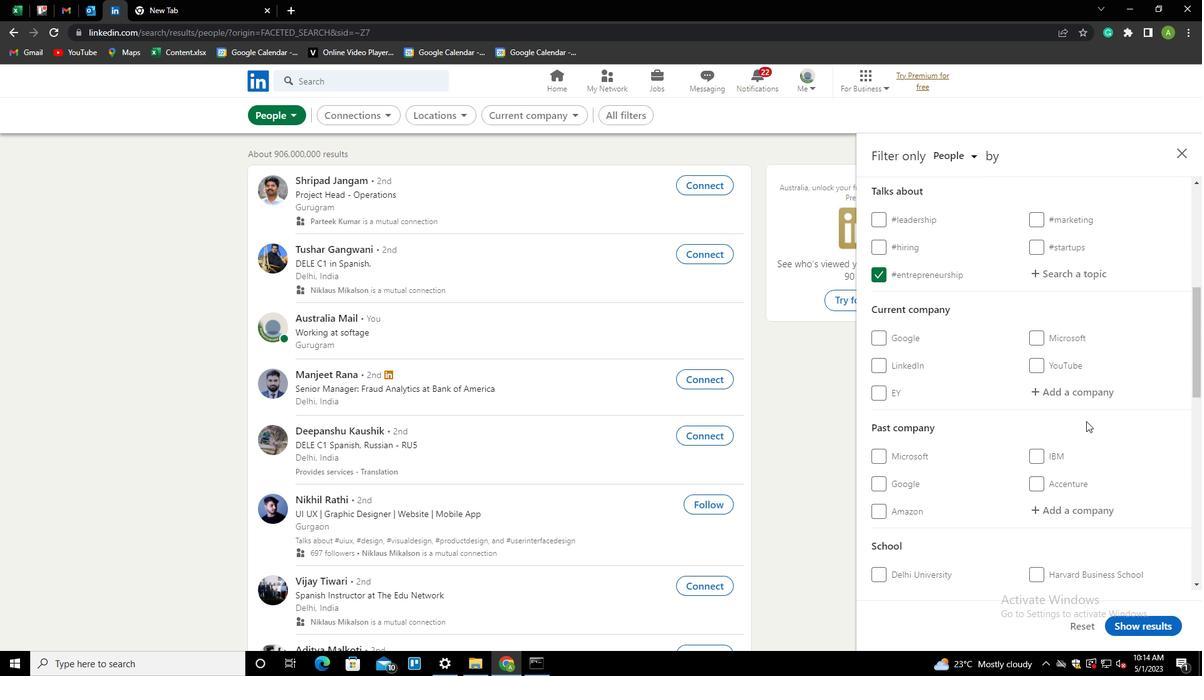 
Action: Mouse scrolled (1086, 422) with delta (0, 0)
Screenshot: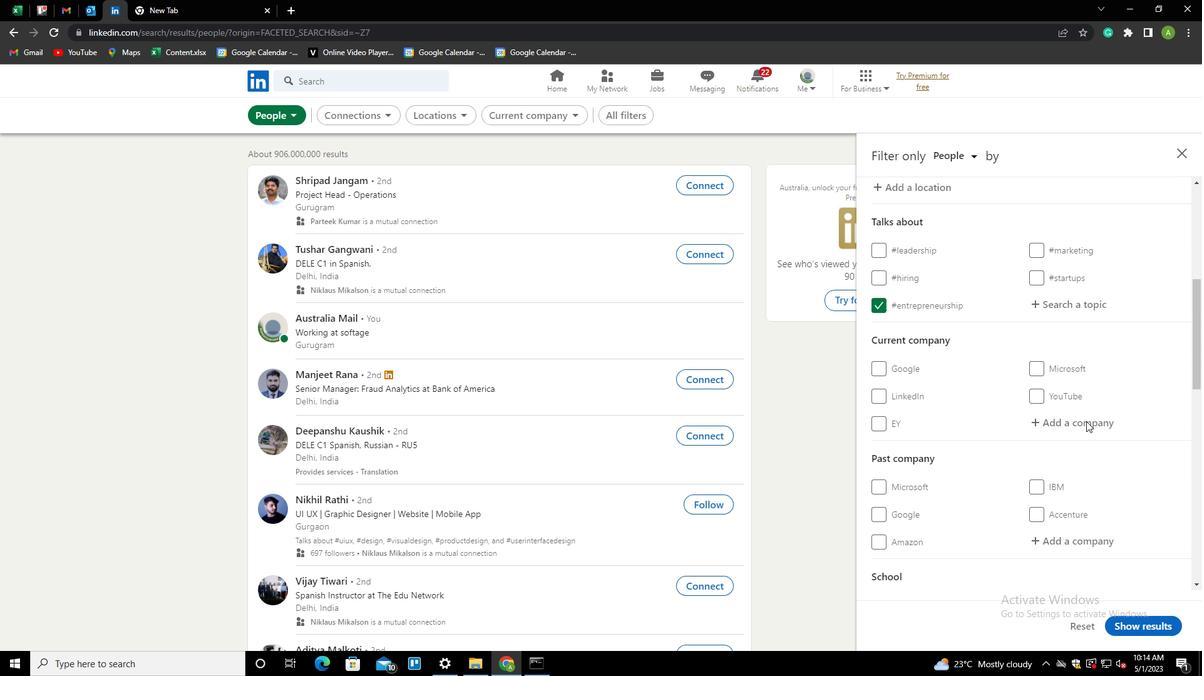 
Action: Mouse scrolled (1086, 422) with delta (0, 0)
Screenshot: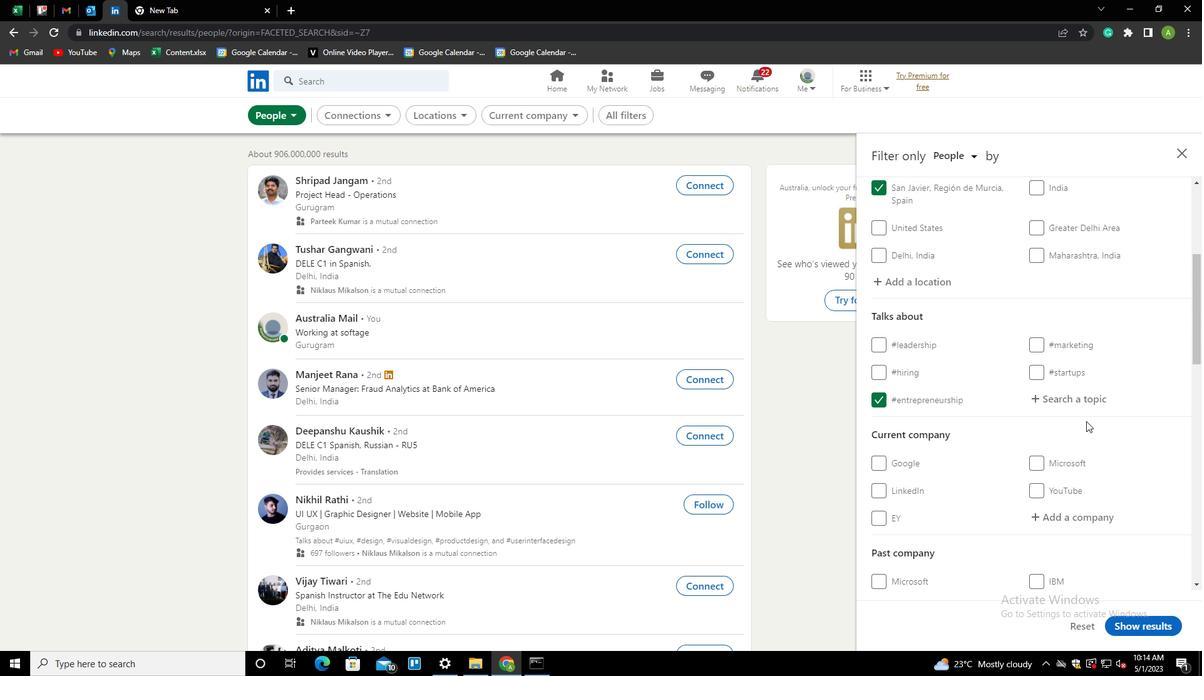 
Action: Mouse scrolled (1086, 420) with delta (0, 0)
Screenshot: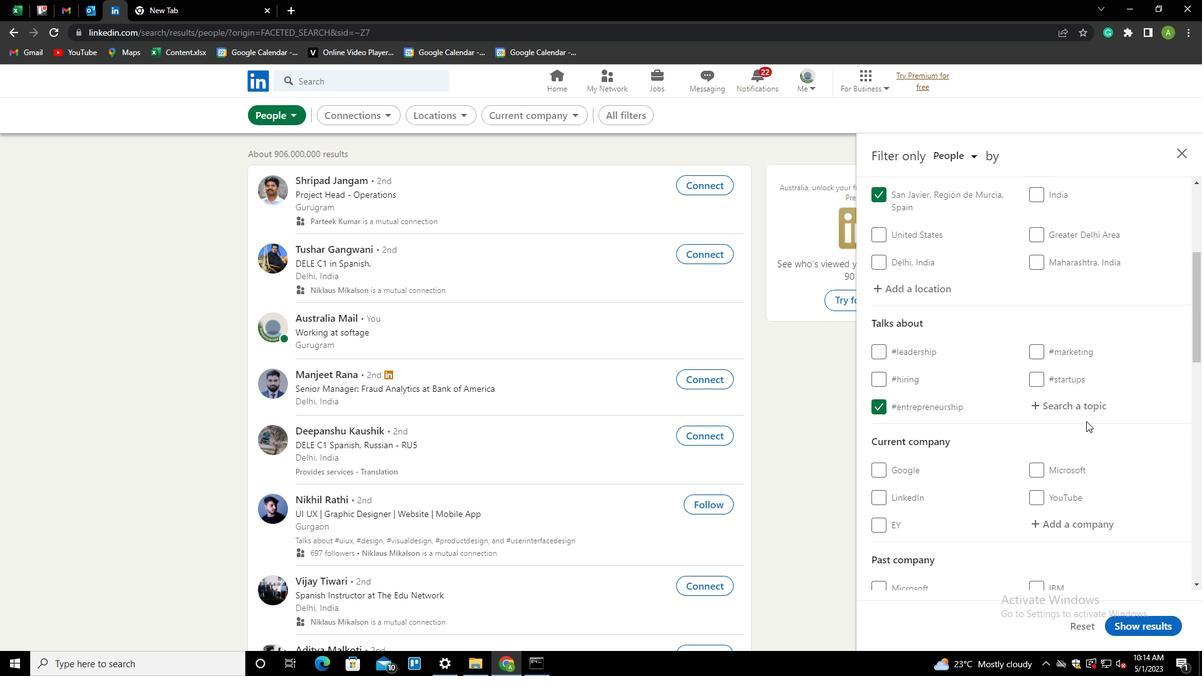 
Action: Mouse scrolled (1086, 420) with delta (0, 0)
Screenshot: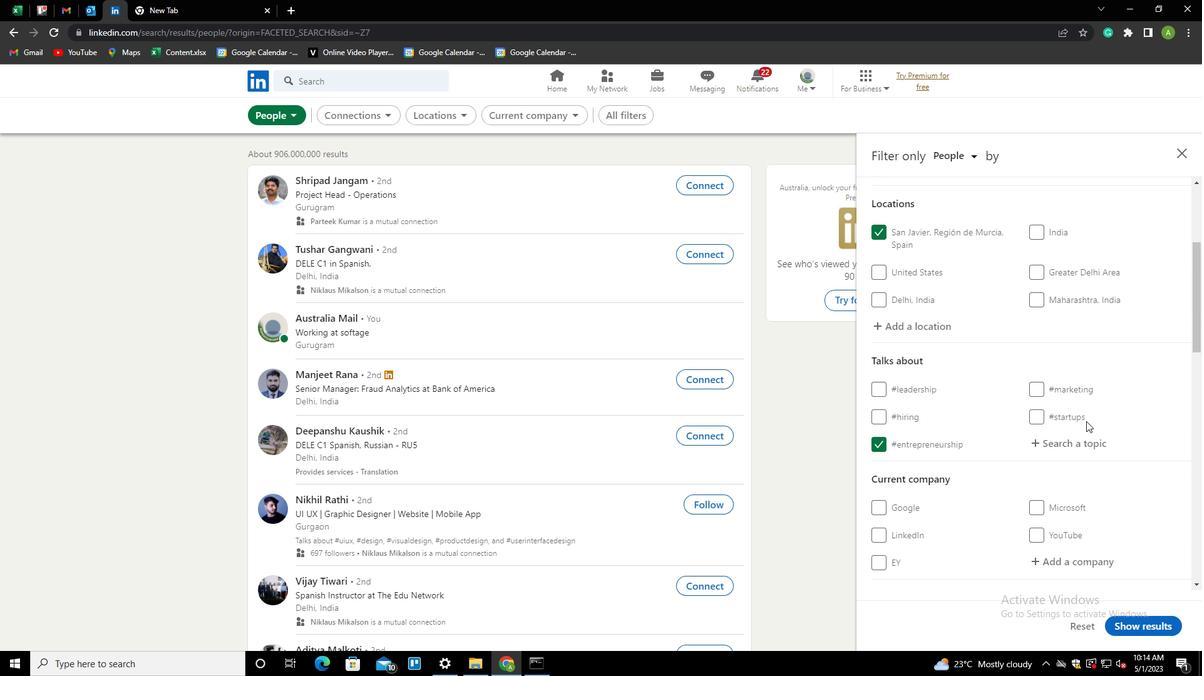 
Action: Mouse scrolled (1086, 420) with delta (0, 0)
Screenshot: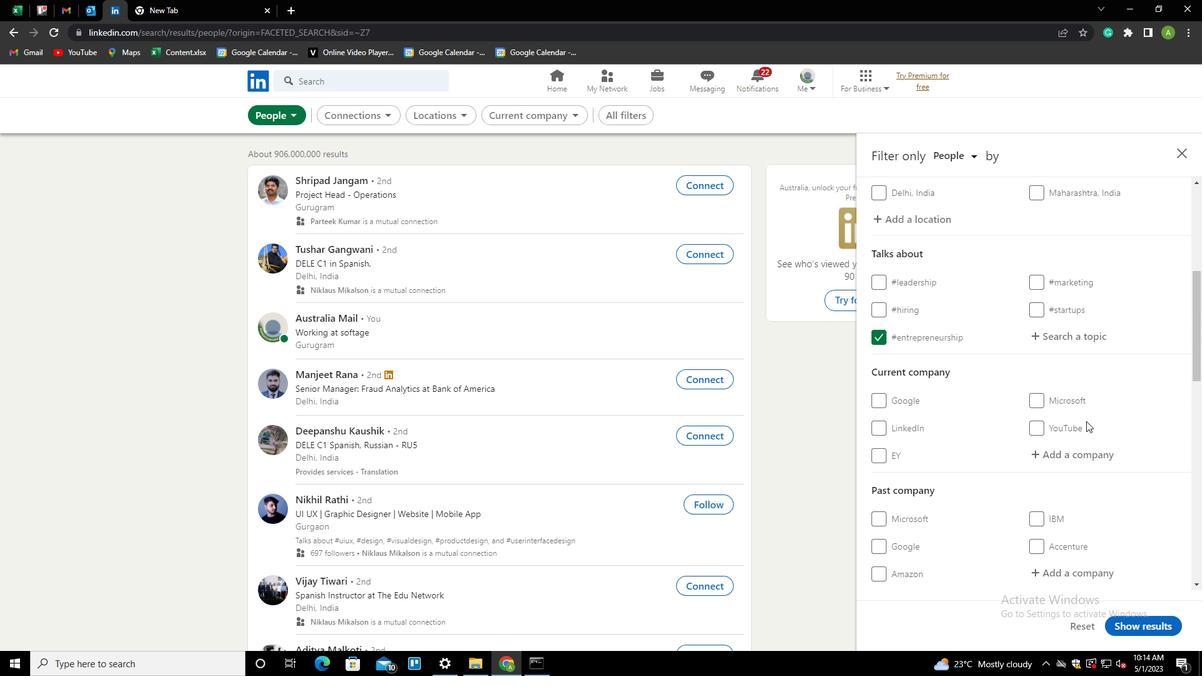 
Action: Mouse moved to (1048, 385)
Screenshot: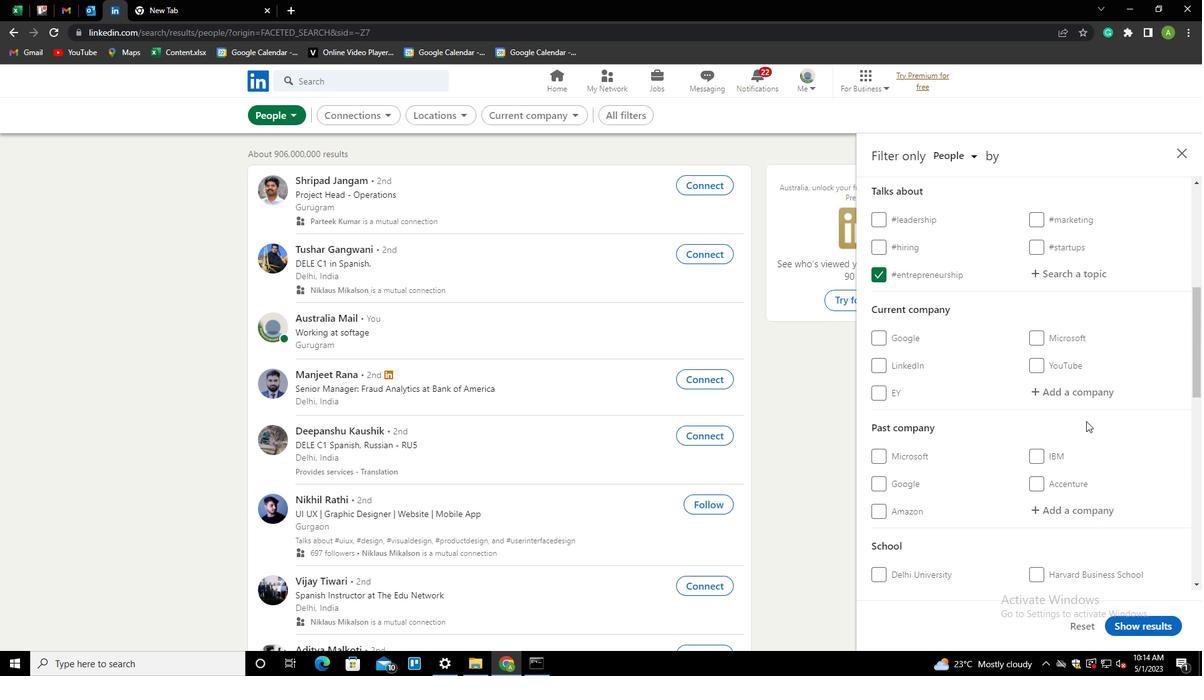 
Action: Mouse pressed left at (1048, 385)
Screenshot: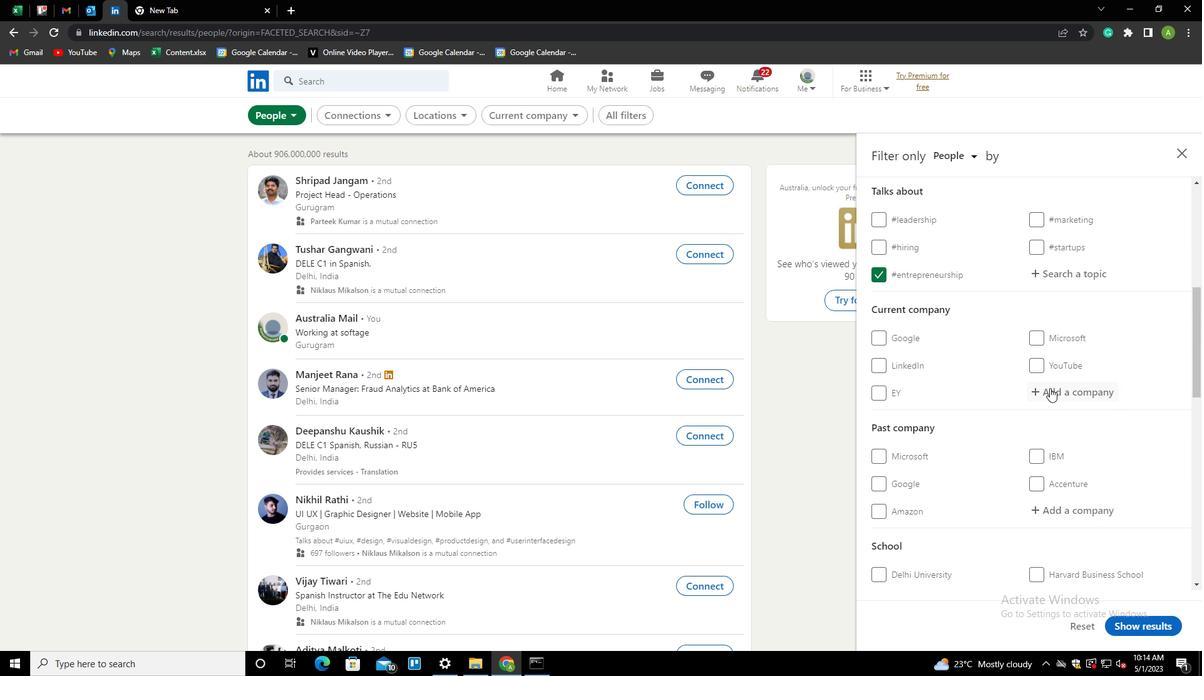
Action: Key pressed <Key.shift>JUBLIENT<Key.left><Key.left><Key.left><Key.backspace><Key.backspace>ILE<Key.backspace><Key.down><Key.right><Key.right><Key.left><Key.shift_r><Key.left>A<Key.down><Key.down><Key.down><Key.up><Key.enter>
Screenshot: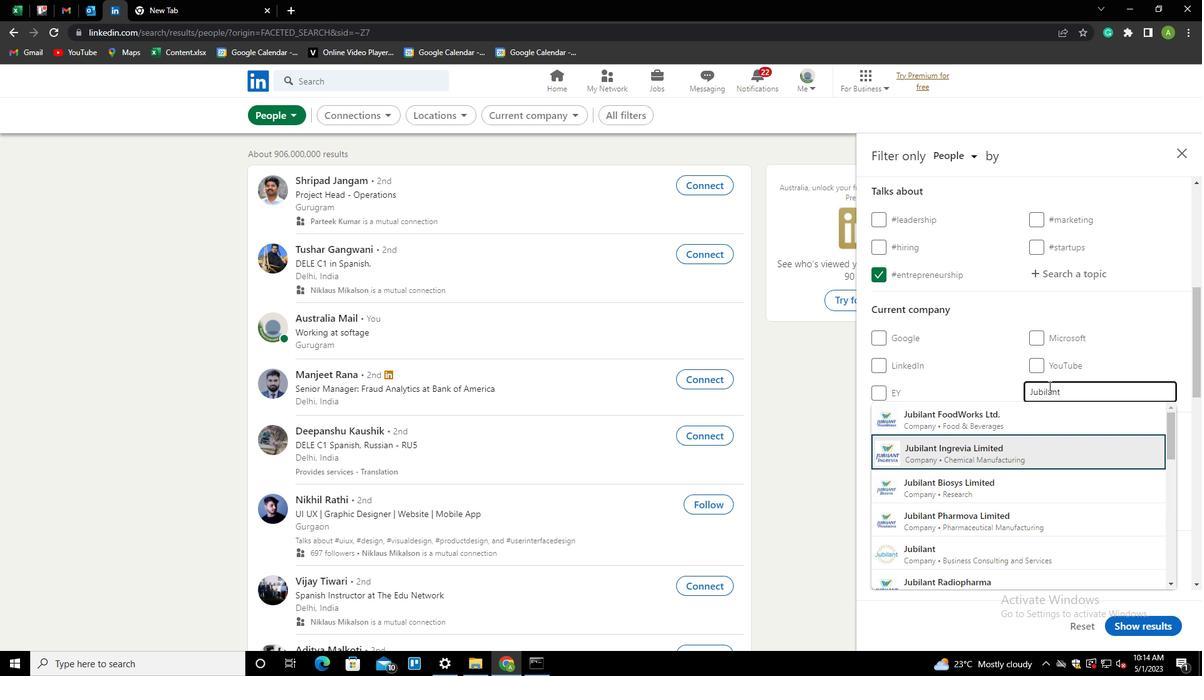 
Action: Mouse scrolled (1048, 385) with delta (0, 0)
Screenshot: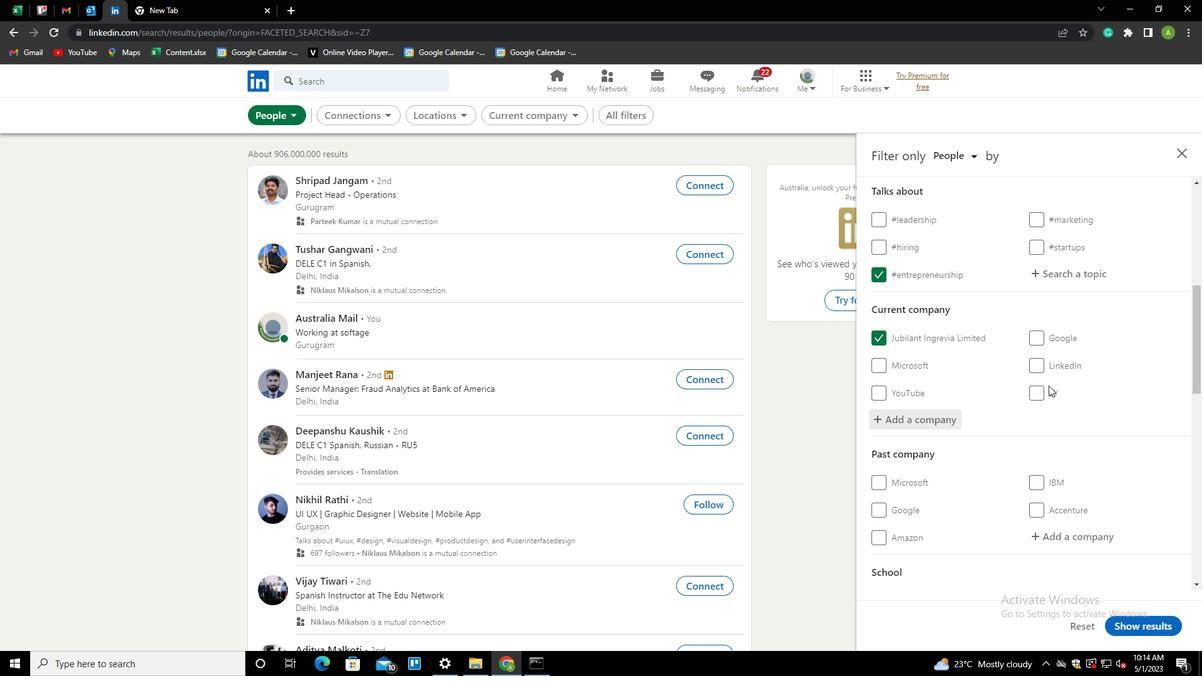 
Action: Mouse scrolled (1048, 385) with delta (0, 0)
Screenshot: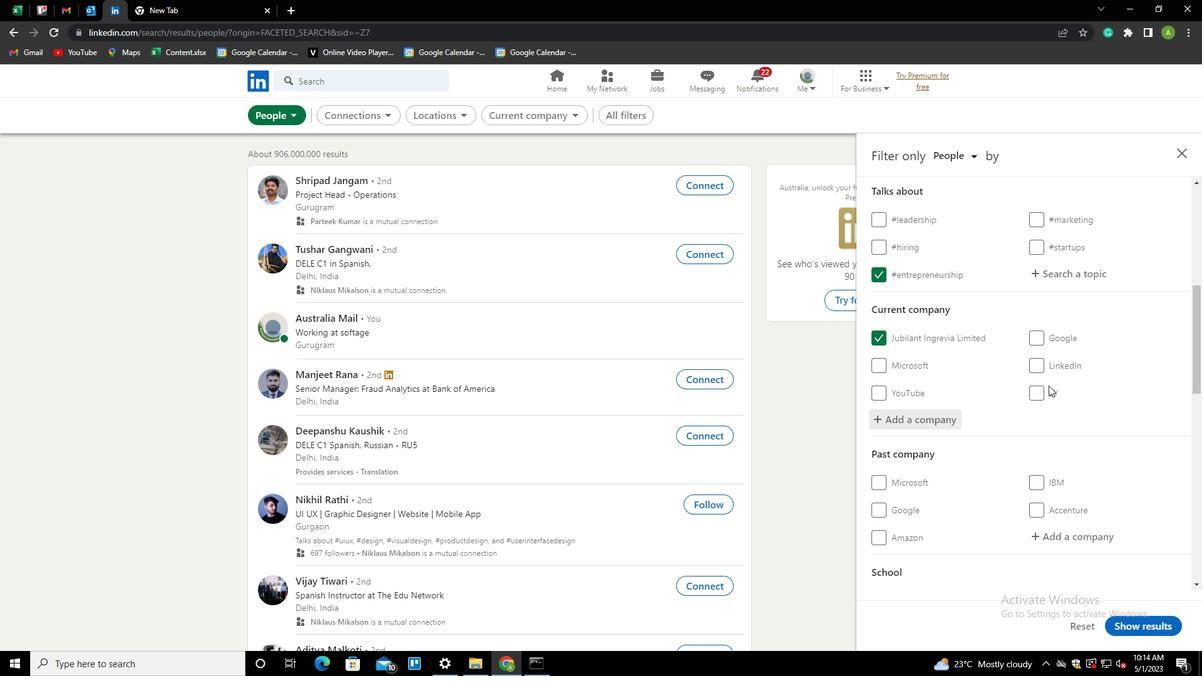 
Action: Mouse scrolled (1048, 385) with delta (0, 0)
Screenshot: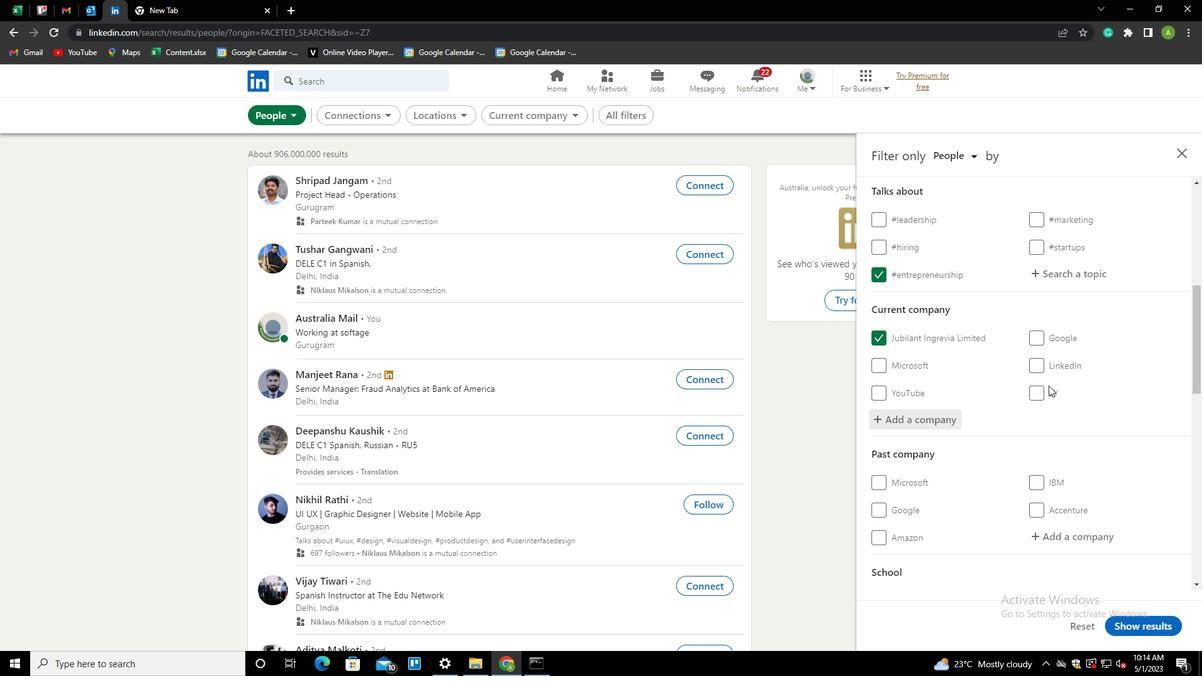 
Action: Mouse scrolled (1048, 385) with delta (0, 0)
Screenshot: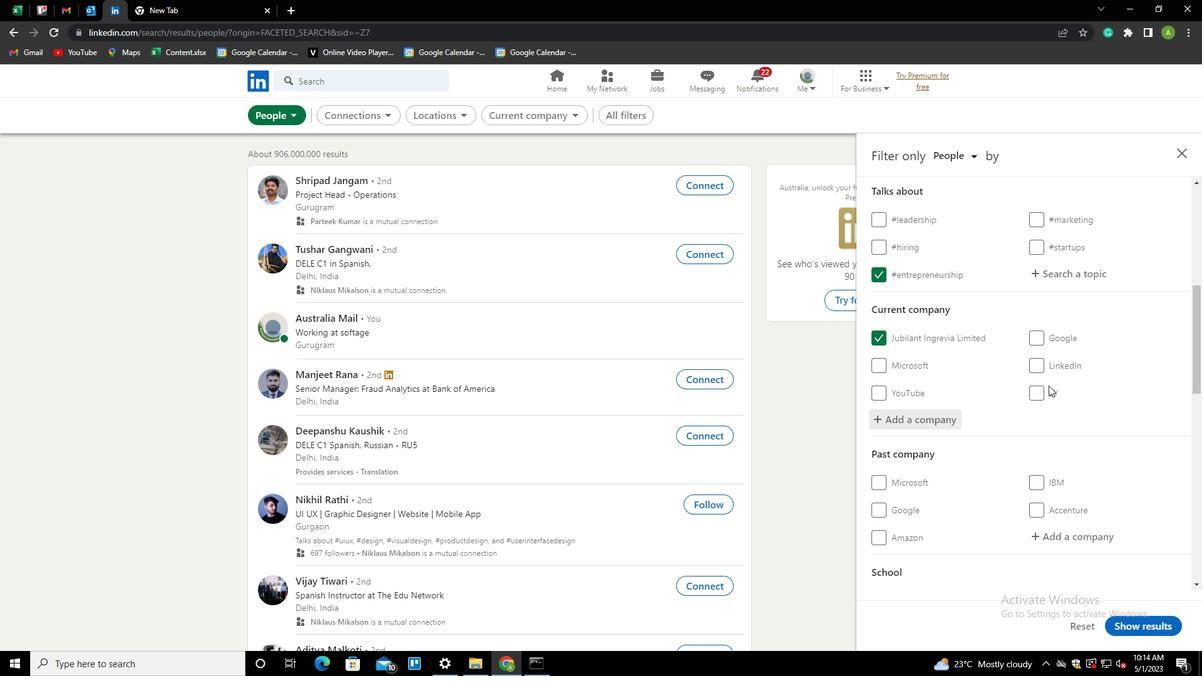 
Action: Mouse moved to (1053, 419)
Screenshot: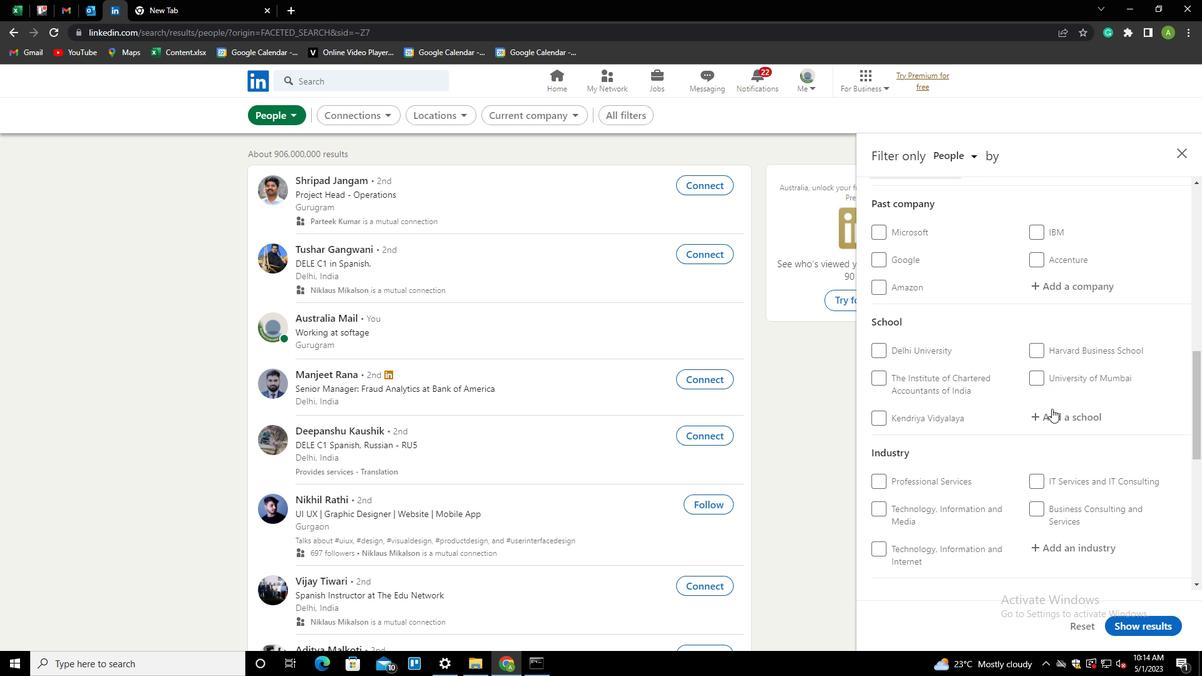 
Action: Mouse pressed left at (1053, 419)
Screenshot: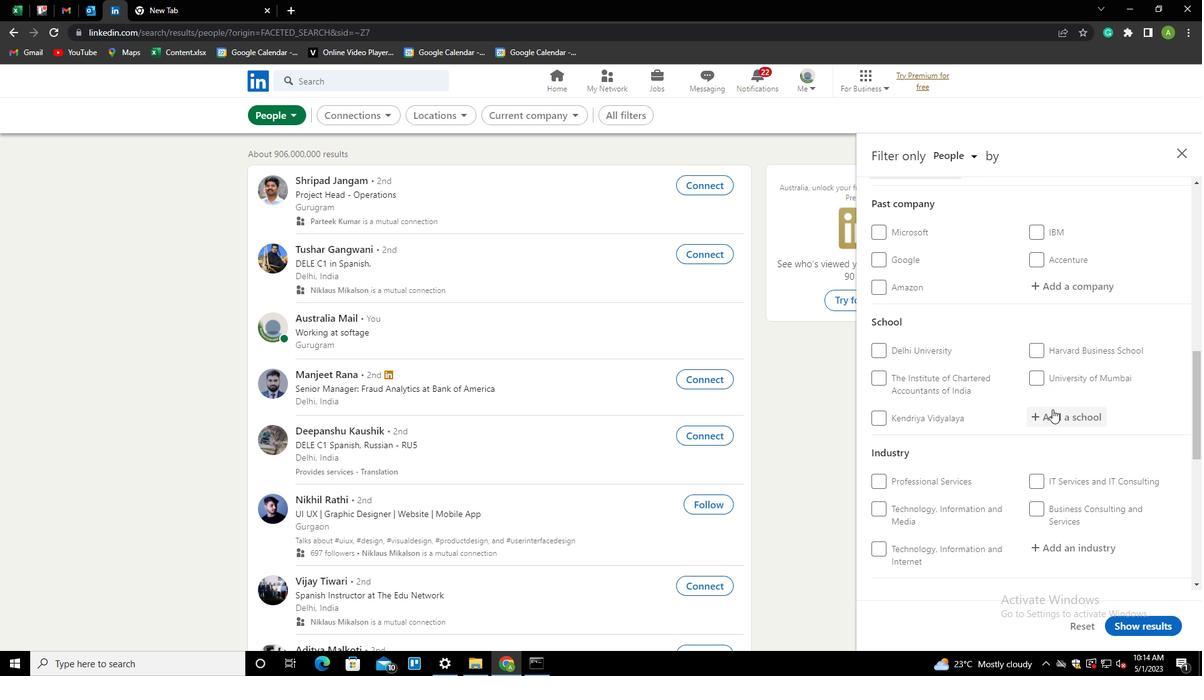 
Action: Key pressed <Key.shift>K><Key.backspace>.<Key.shift>K<Key.space><Key.down><Key.shift>EDUCAI<Key.backspace>TION<Key.space><Key.shift>SO<Key.down><Key.down><Key.enter>
Screenshot: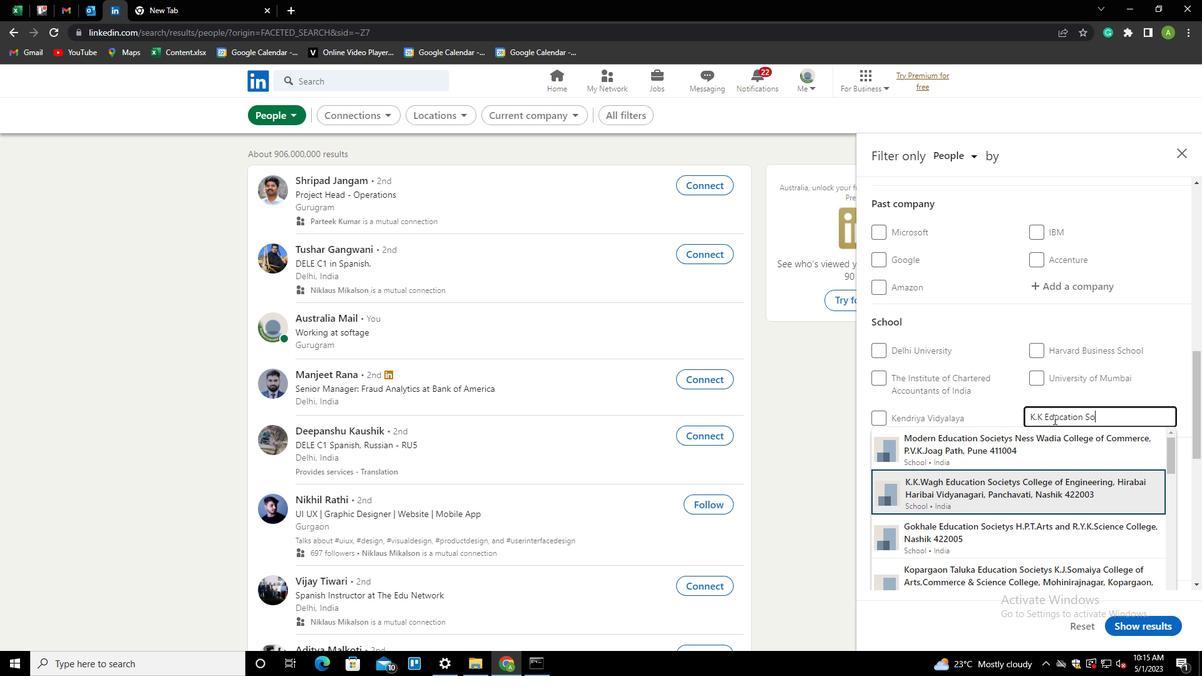 
Action: Mouse scrolled (1053, 418) with delta (0, 0)
Screenshot: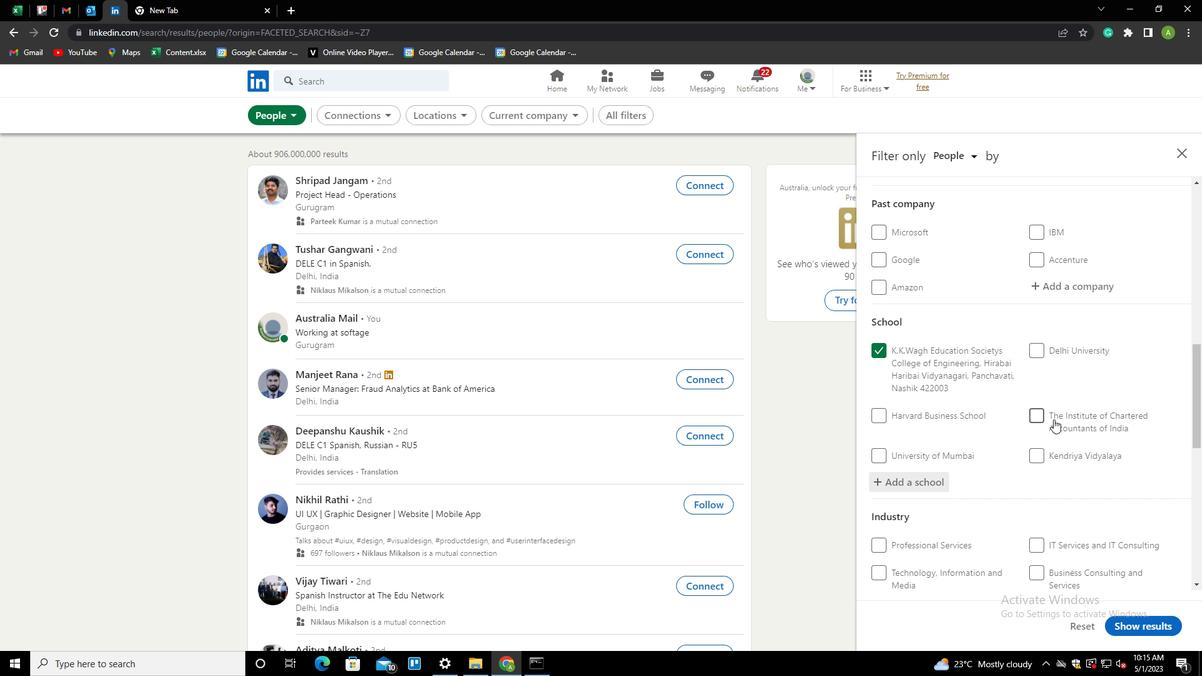 
Action: Mouse scrolled (1053, 418) with delta (0, 0)
Screenshot: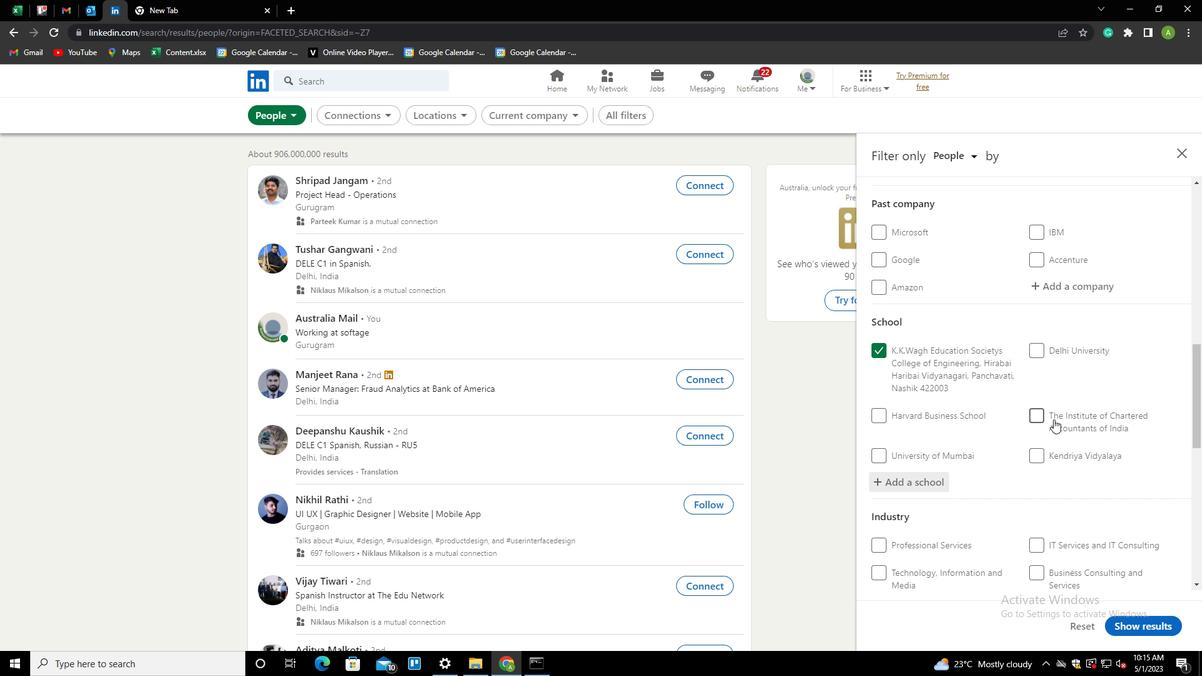 
Action: Mouse scrolled (1053, 418) with delta (0, 0)
Screenshot: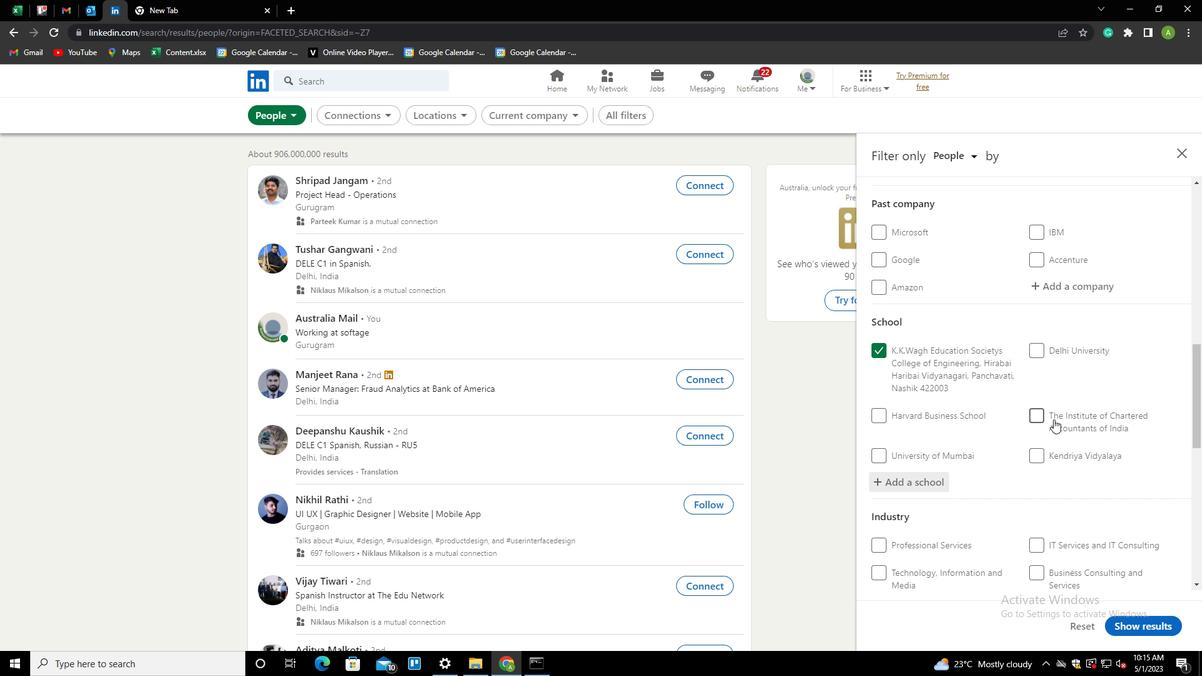
Action: Mouse moved to (1063, 430)
Screenshot: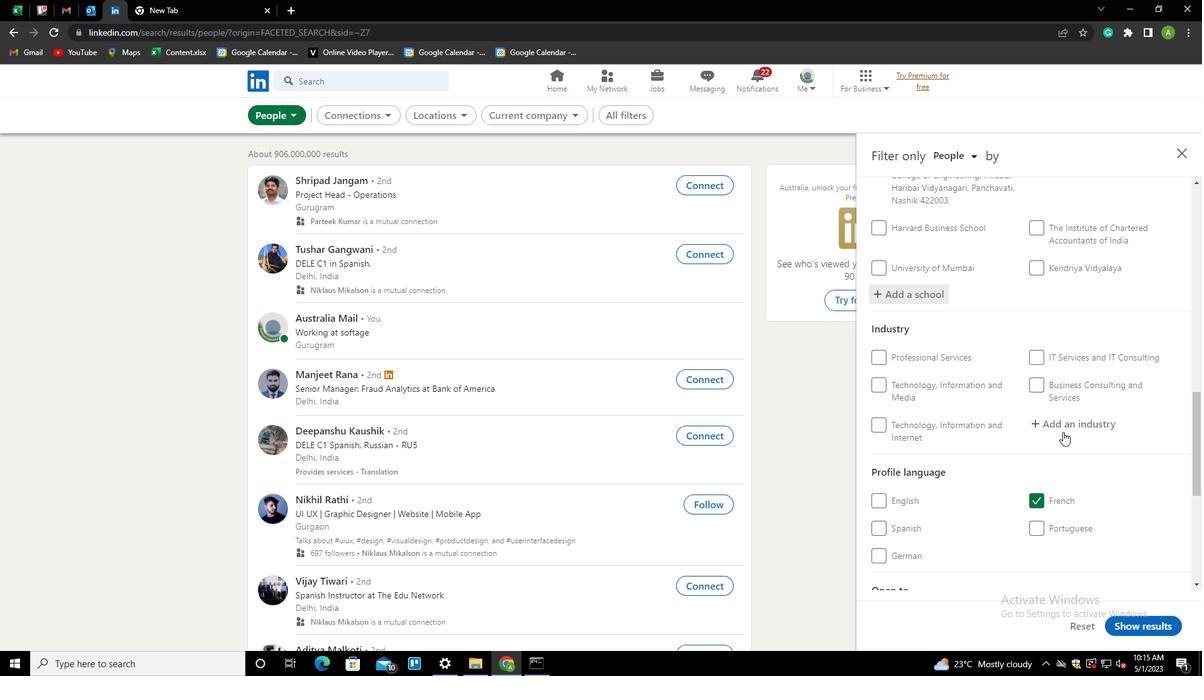 
Action: Mouse pressed left at (1063, 430)
Screenshot: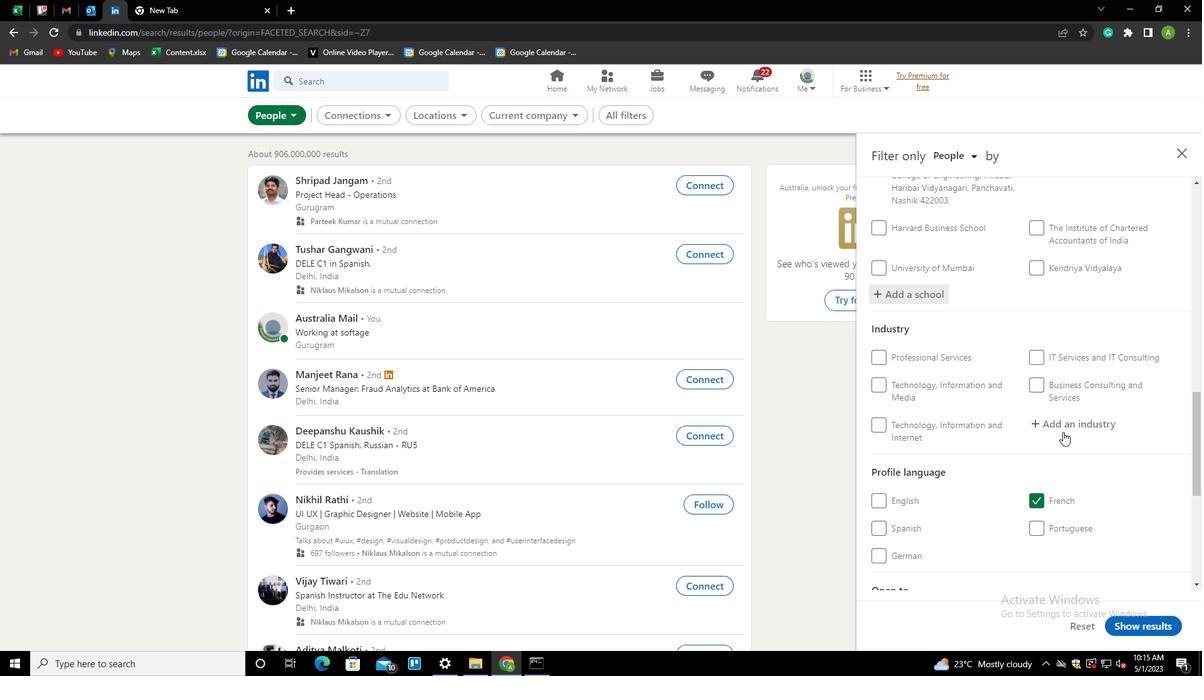 
Action: Key pressed <Key.shift><Key.shift><Key.shift><Key.shift><Key.shift><Key.shift><Key.shift>INTERIOR<Key.down><Key.enter>
Screenshot: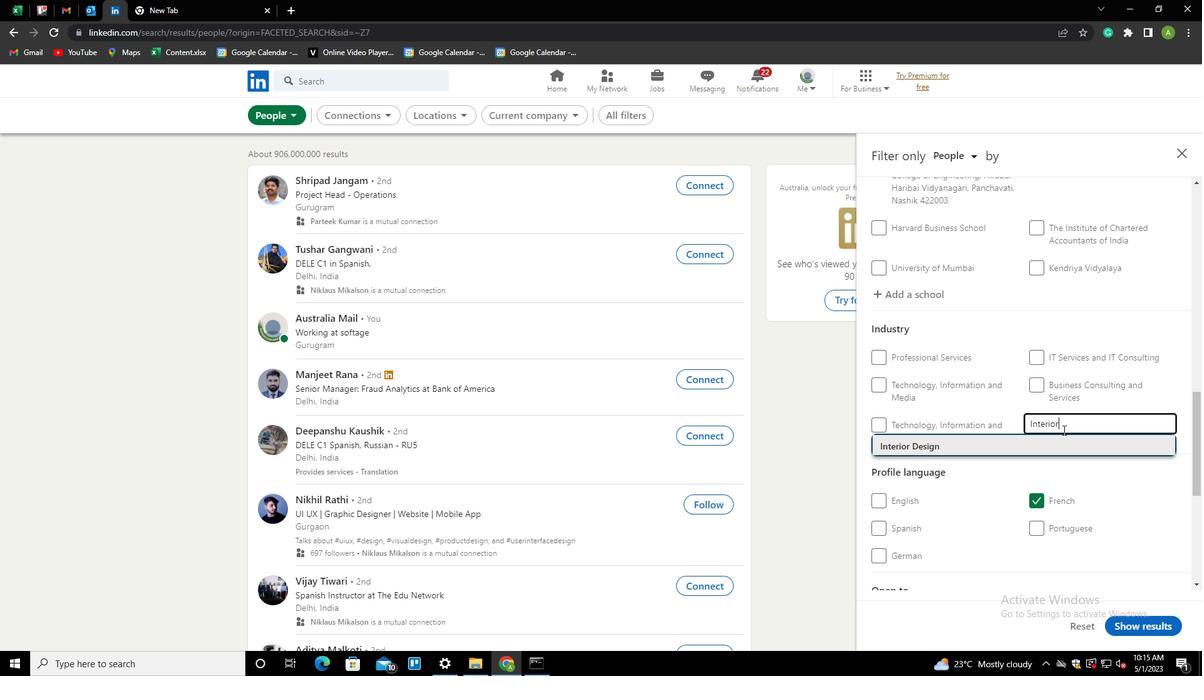 
Action: Mouse scrolled (1063, 429) with delta (0, 0)
Screenshot: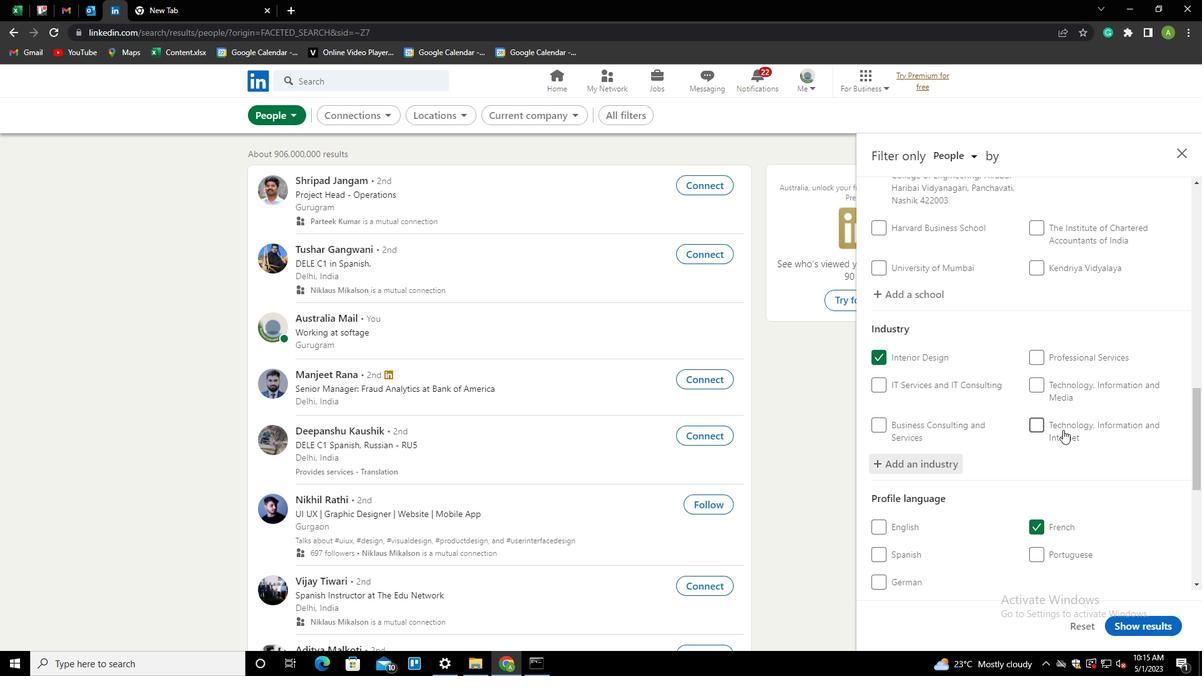 
Action: Mouse scrolled (1063, 429) with delta (0, 0)
Screenshot: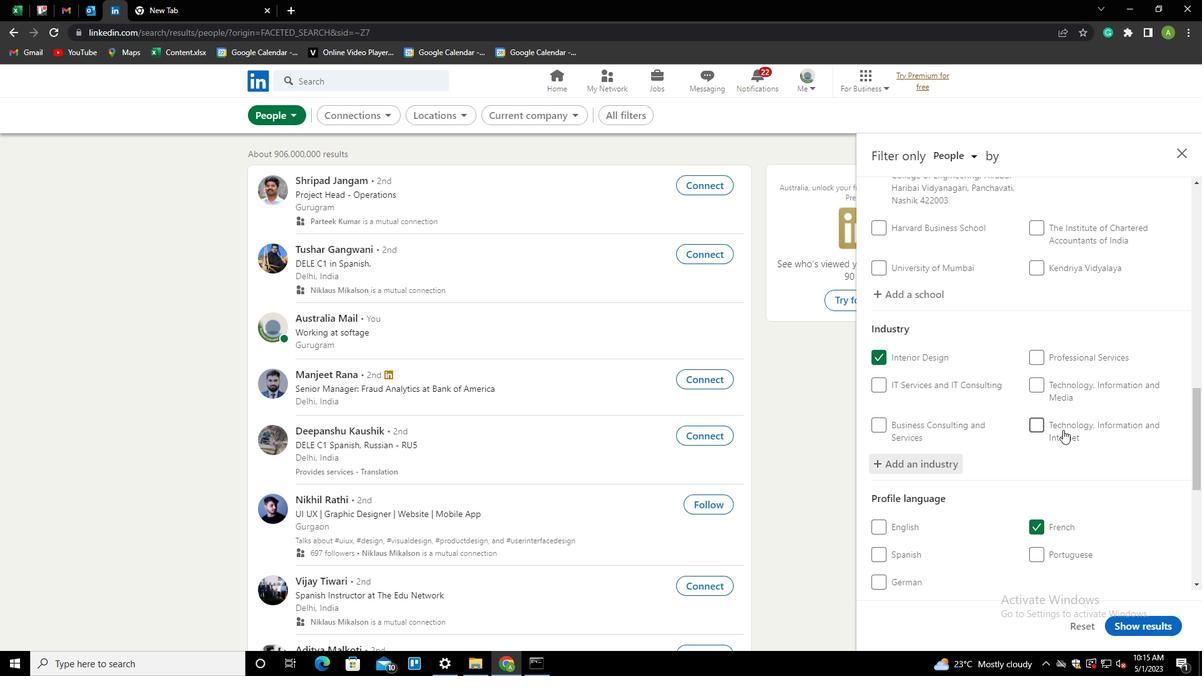 
Action: Mouse scrolled (1063, 429) with delta (0, 0)
Screenshot: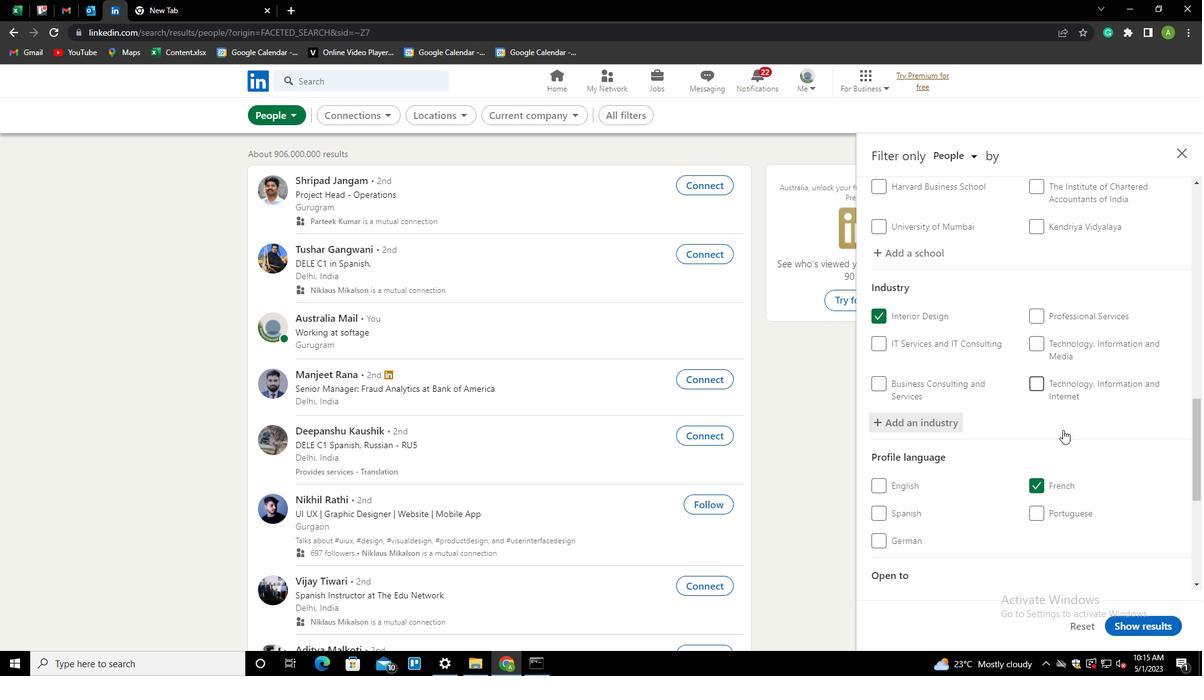 
Action: Mouse scrolled (1063, 429) with delta (0, 0)
Screenshot: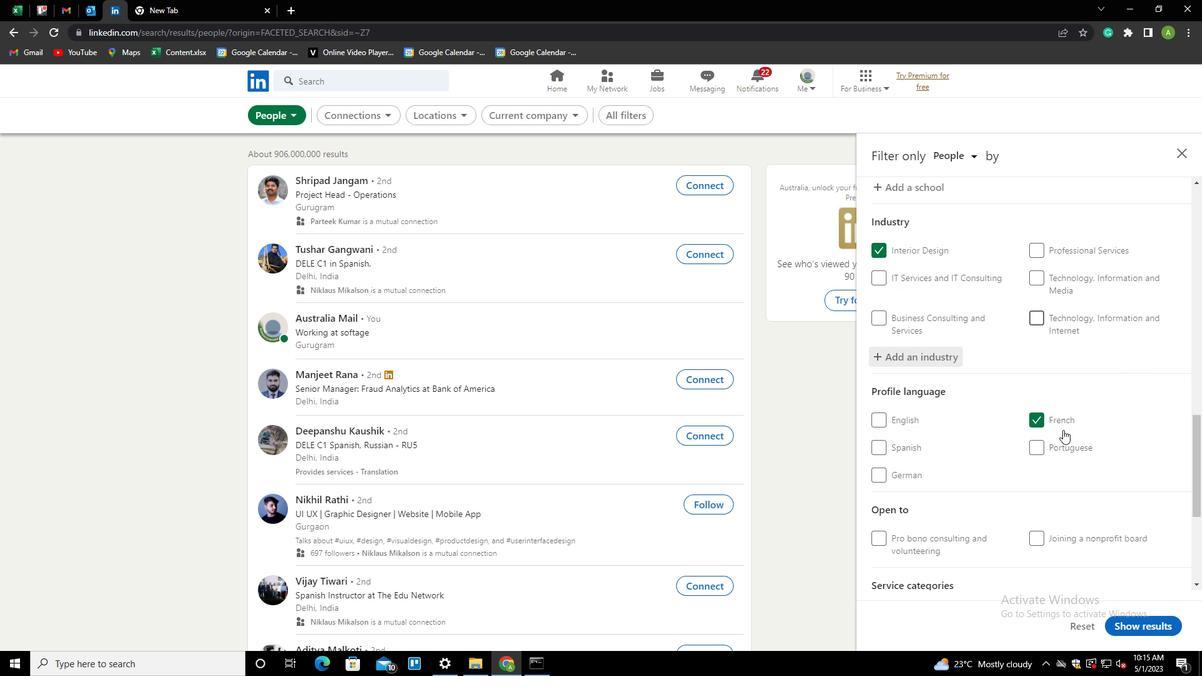 
Action: Mouse scrolled (1063, 429) with delta (0, 0)
Screenshot: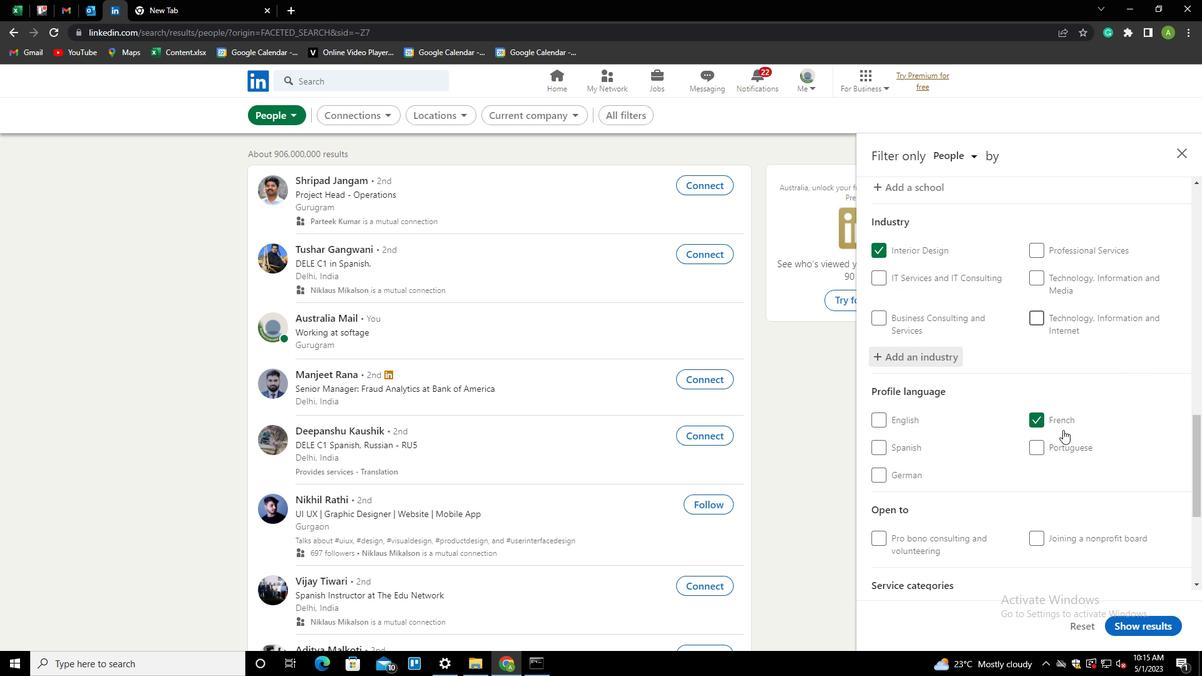 
Action: Mouse scrolled (1063, 429) with delta (0, 0)
Screenshot: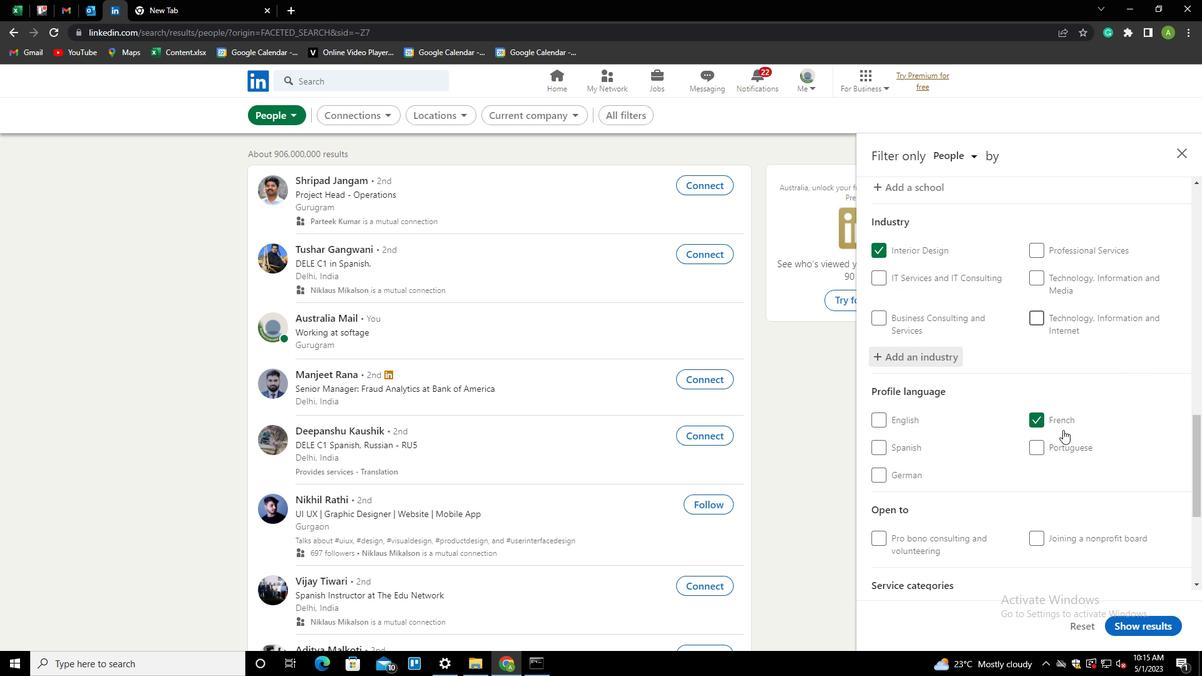 
Action: Mouse scrolled (1063, 429) with delta (0, 0)
Screenshot: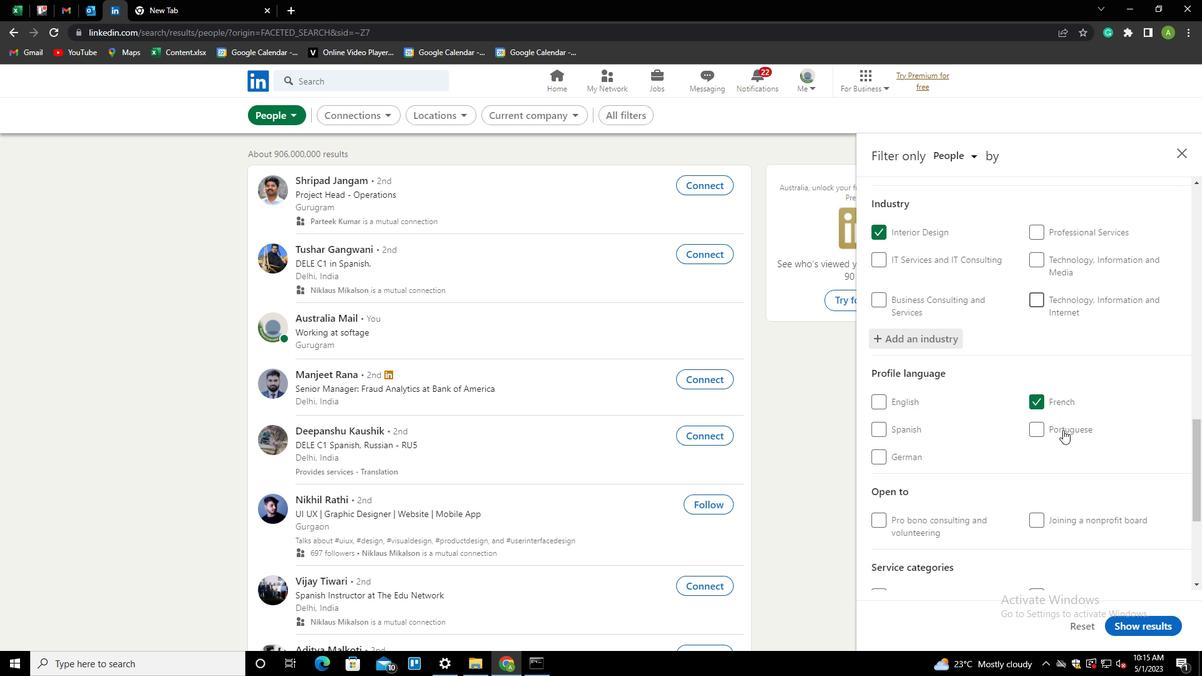 
Action: Mouse moved to (924, 530)
Screenshot: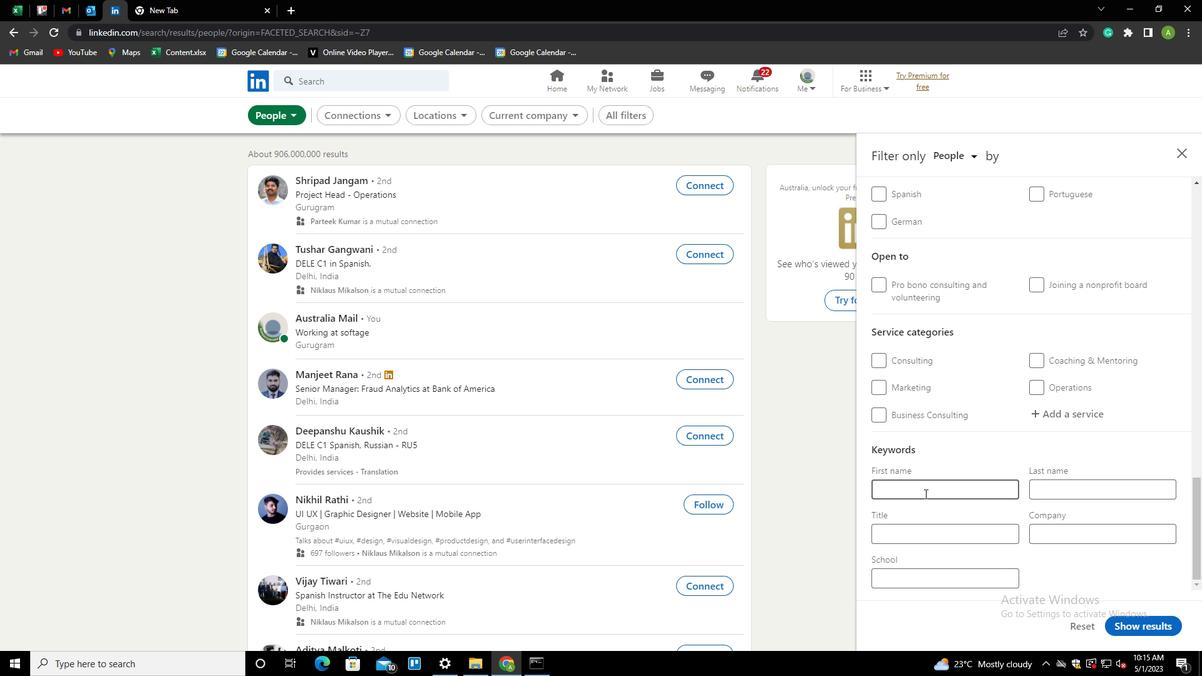 
Action: Mouse pressed left at (924, 530)
Screenshot: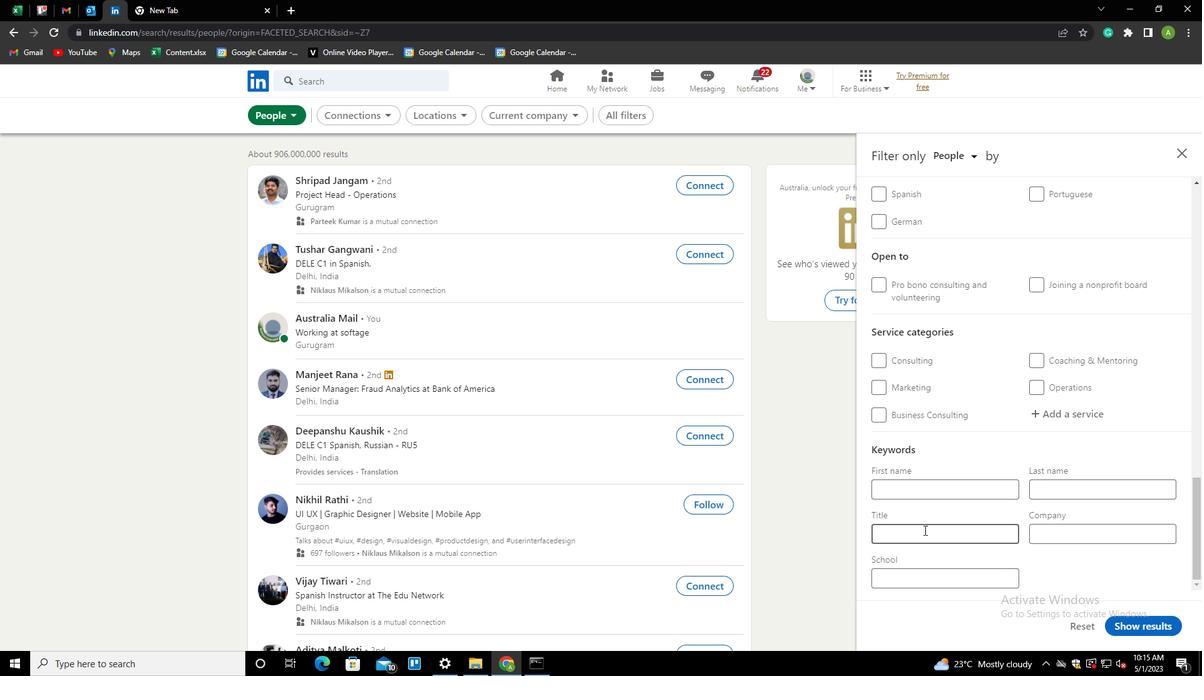 
Action: Key pressed <Key.shift>LEADERSH<Key.backspace>HIP<Key.space><Key.shift>DEVELP<Key.backspace>OPMENT
Screenshot: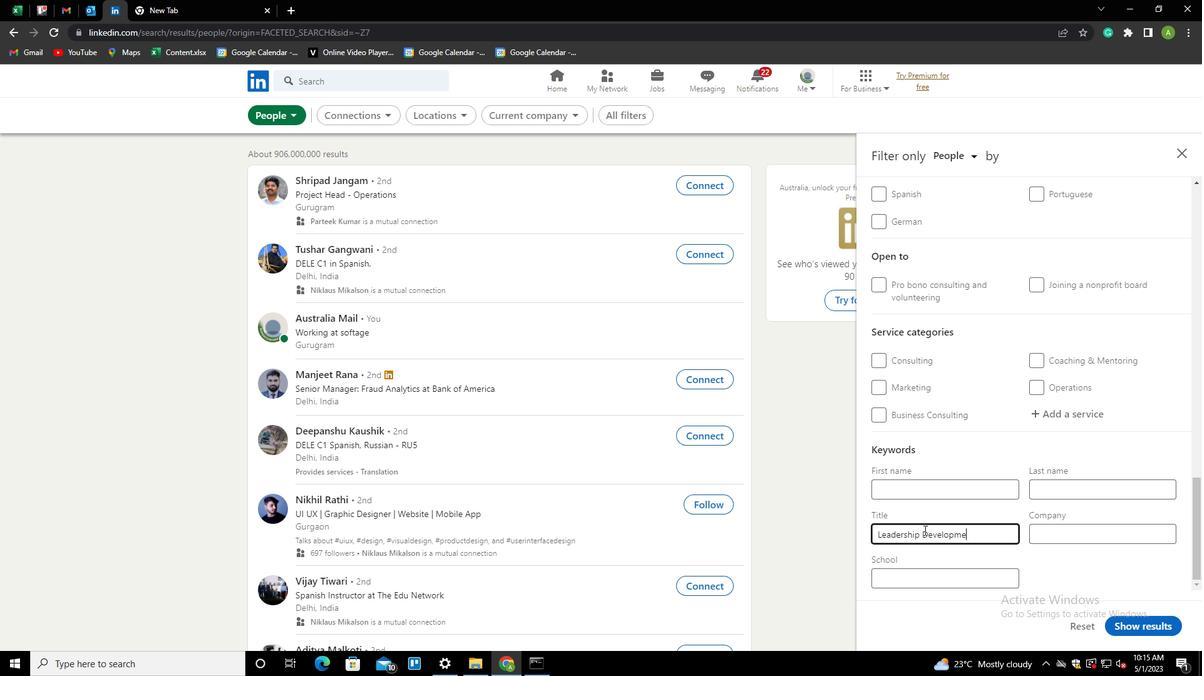 
Action: Mouse moved to (1150, 591)
Screenshot: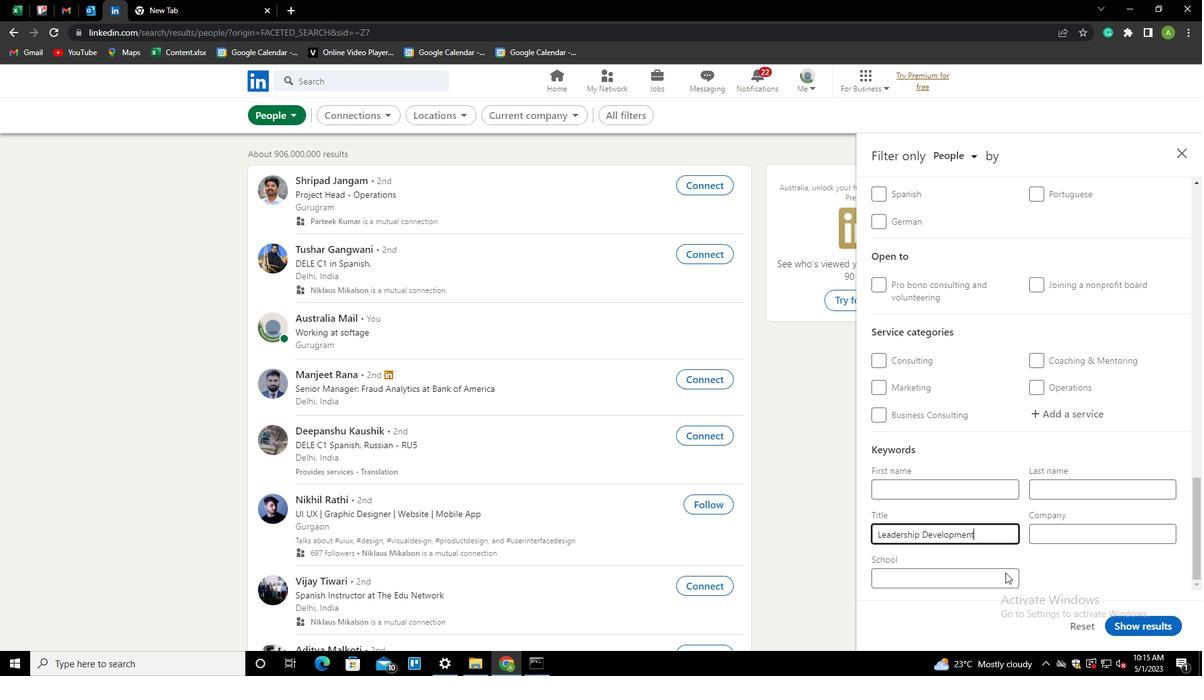 
Action: Mouse pressed left at (1150, 591)
Screenshot: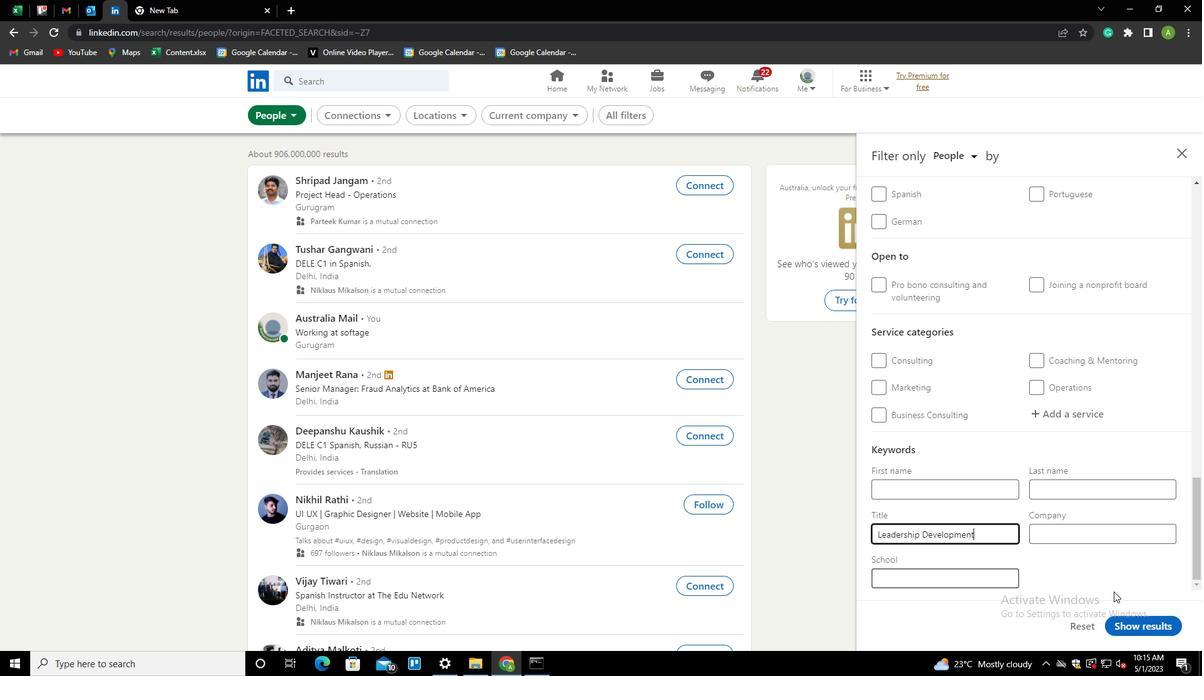 
Action: Mouse moved to (1144, 622)
Screenshot: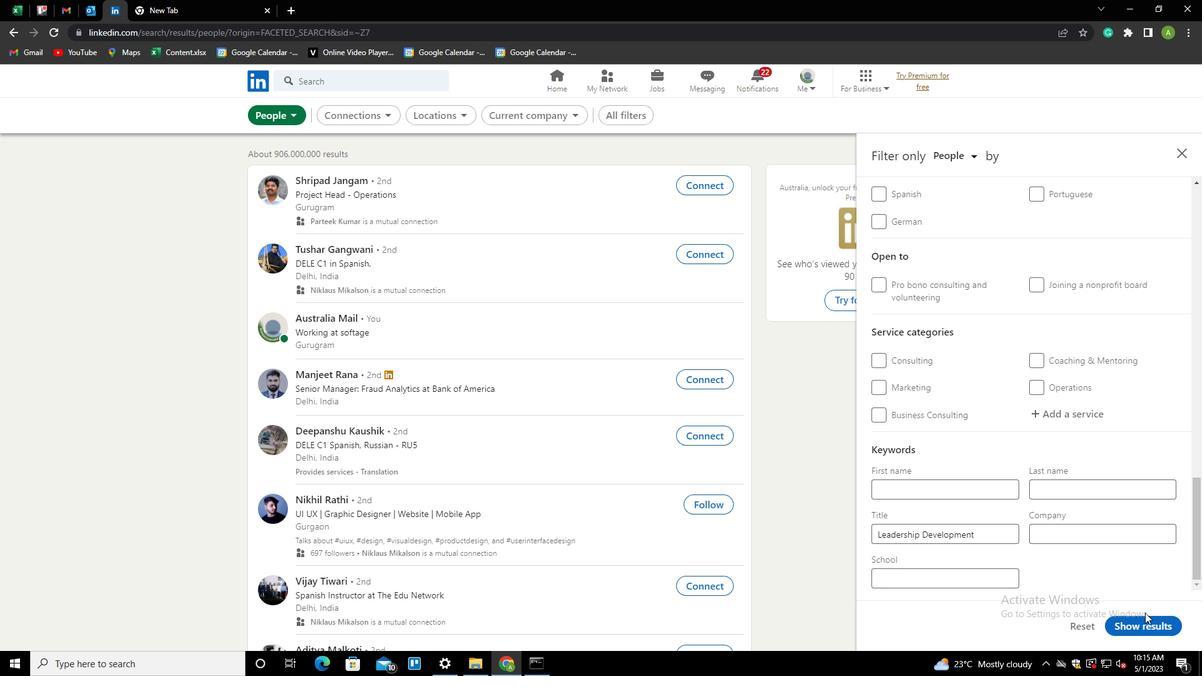 
Action: Mouse pressed left at (1144, 622)
Screenshot: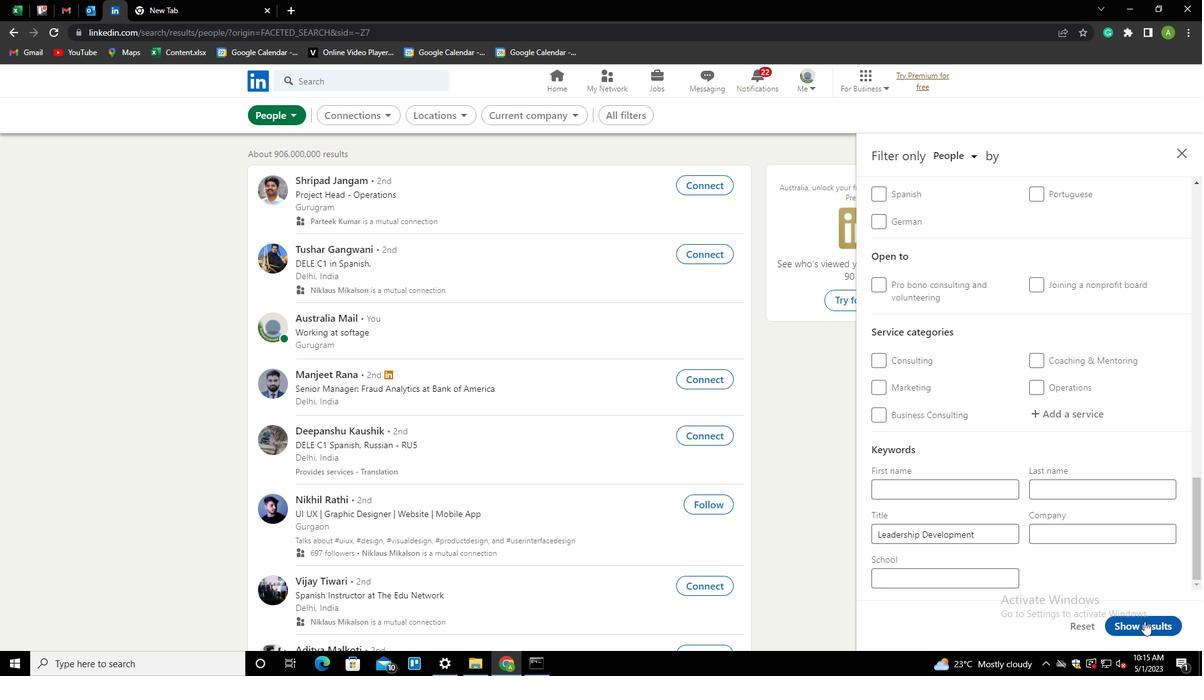 
